 Task: Open Card Livestock Review in Board Customer Feedback Surveys to Workspace Corporate Communications and add a team member Softage.4@softage.net, a label Yellow, a checklist Corporate Finance, an attachment from your onedrive, a color Yellow and finally, add a card description 'Research and develop new pricing strategy for bundled products' and a comment 'We should approach this task with a sense of transparency and open communication, ensuring that all stakeholders are informed and involved.'. Add a start date 'Jan 08, 1900' with a due date 'Jan 15, 1900'
Action: Mouse moved to (74, 263)
Screenshot: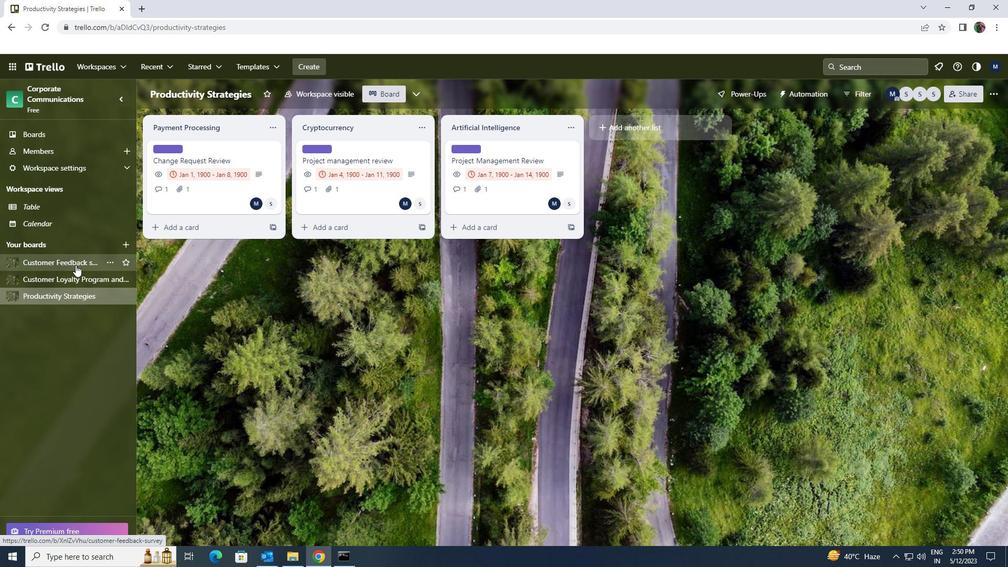 
Action: Mouse pressed left at (74, 263)
Screenshot: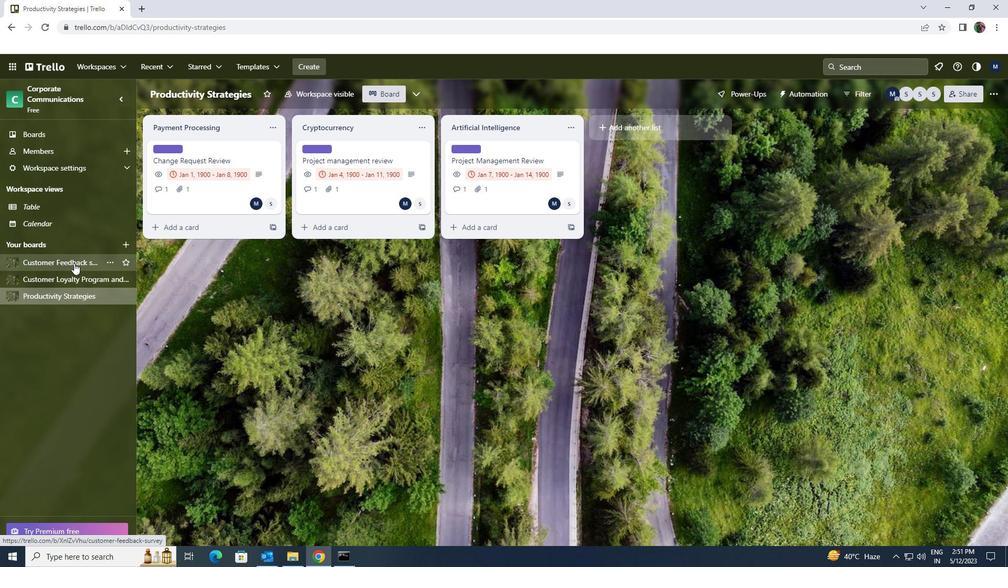 
Action: Mouse moved to (540, 150)
Screenshot: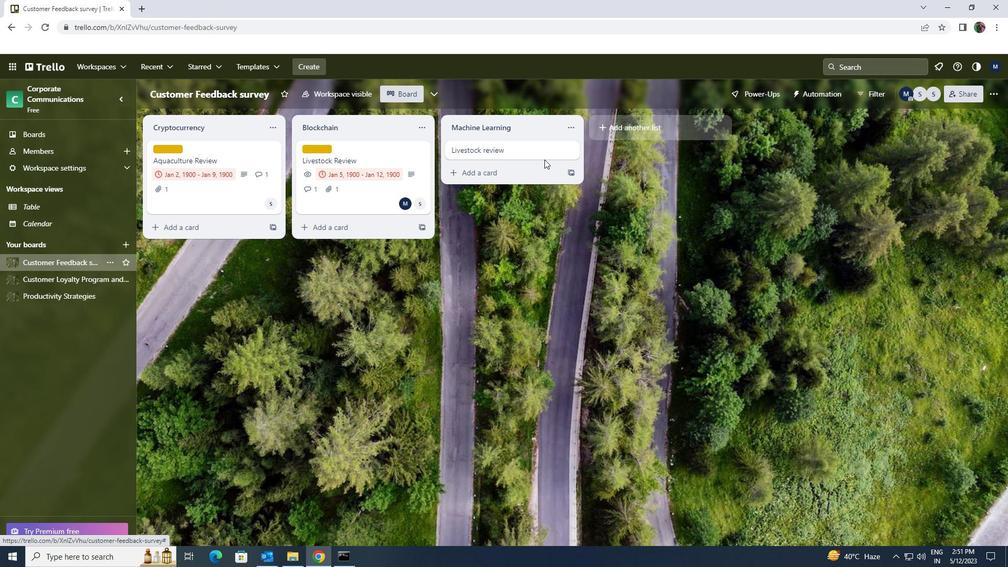 
Action: Mouse pressed left at (540, 150)
Screenshot: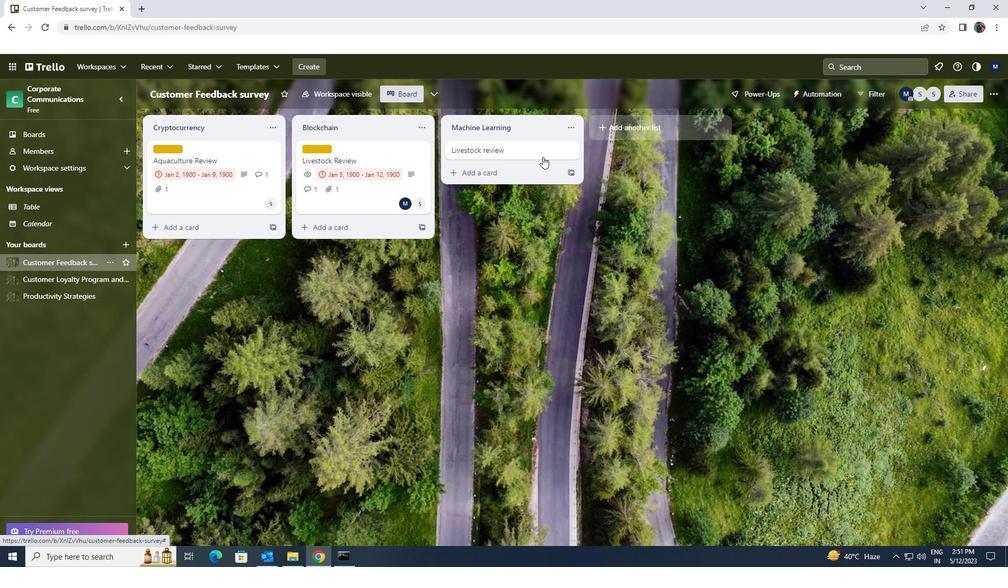 
Action: Mouse moved to (659, 152)
Screenshot: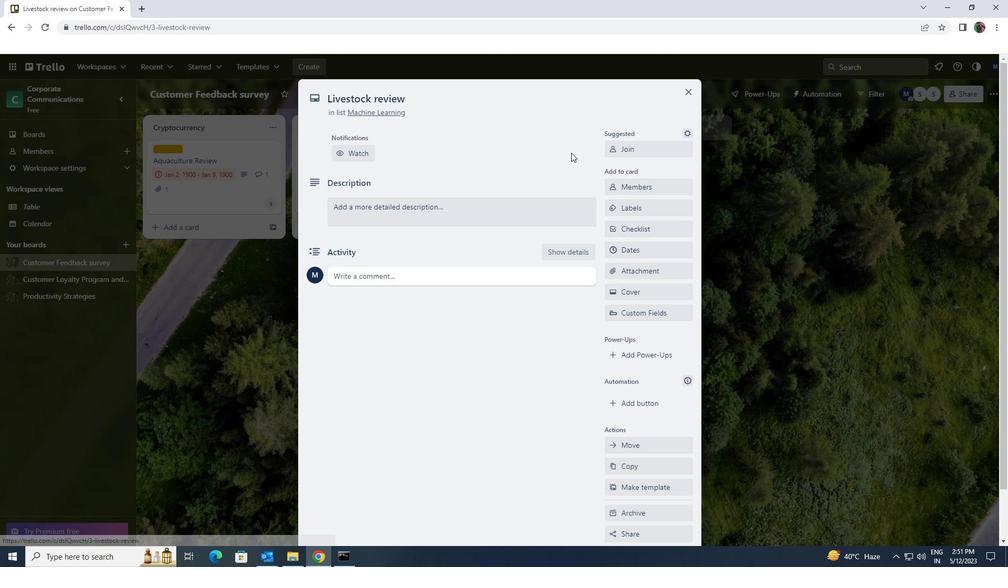 
Action: Mouse pressed left at (659, 152)
Screenshot: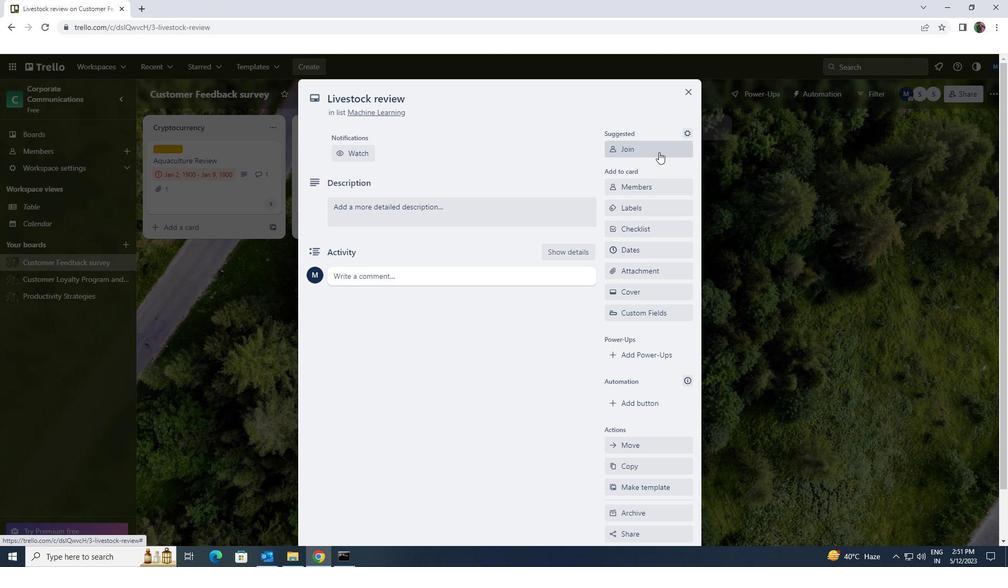 
Action: Mouse pressed left at (659, 152)
Screenshot: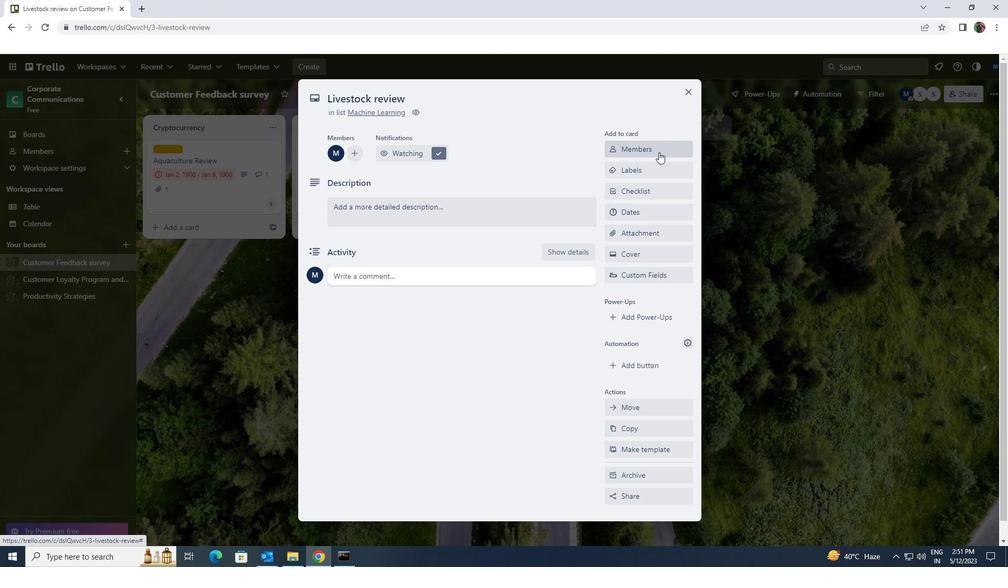 
Action: Key pressed softage.4<Key.shift><Key.shift>@SOFTAGE.NET
Screenshot: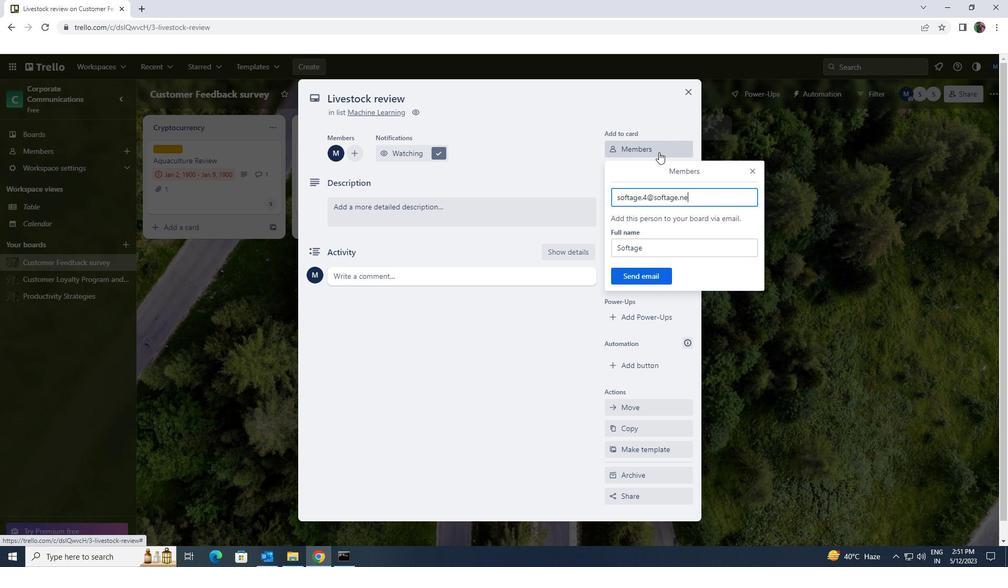 
Action: Mouse moved to (662, 273)
Screenshot: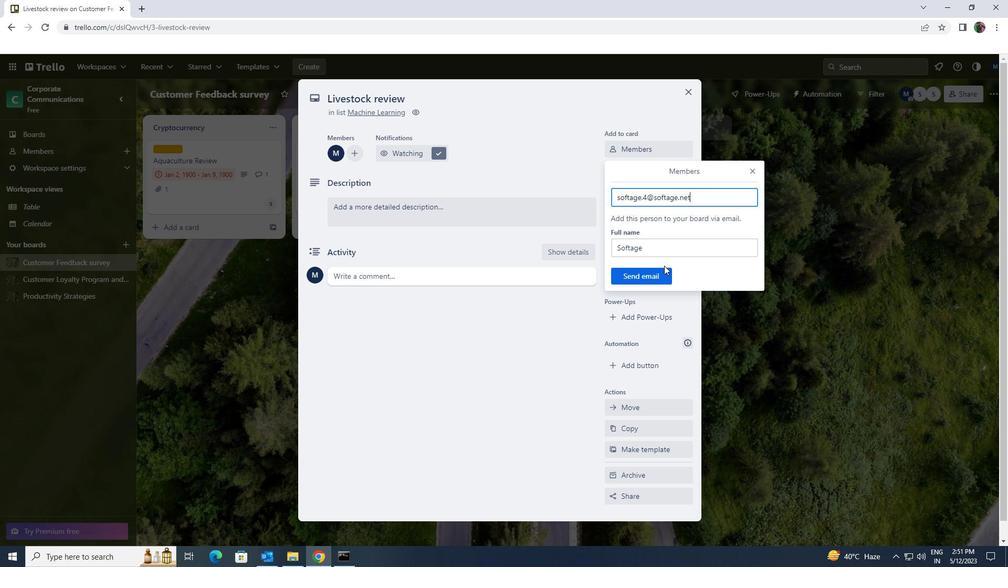 
Action: Mouse pressed left at (662, 273)
Screenshot: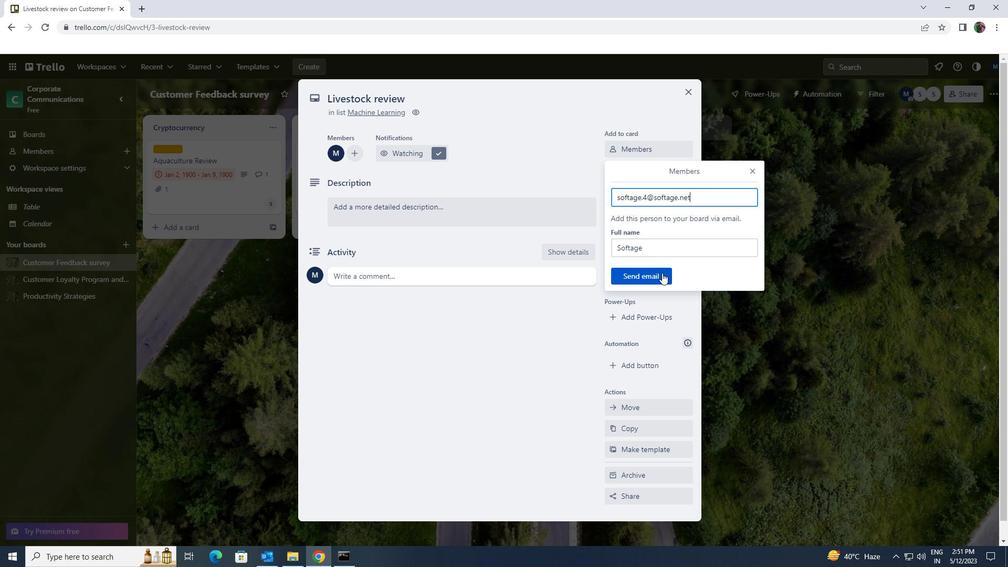 
Action: Mouse moved to (636, 166)
Screenshot: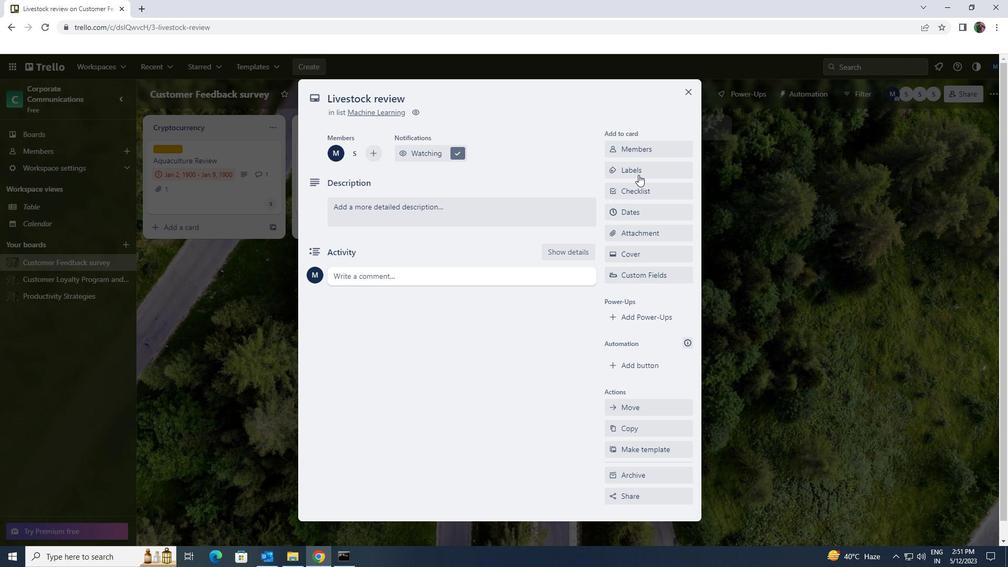 
Action: Mouse pressed left at (636, 166)
Screenshot: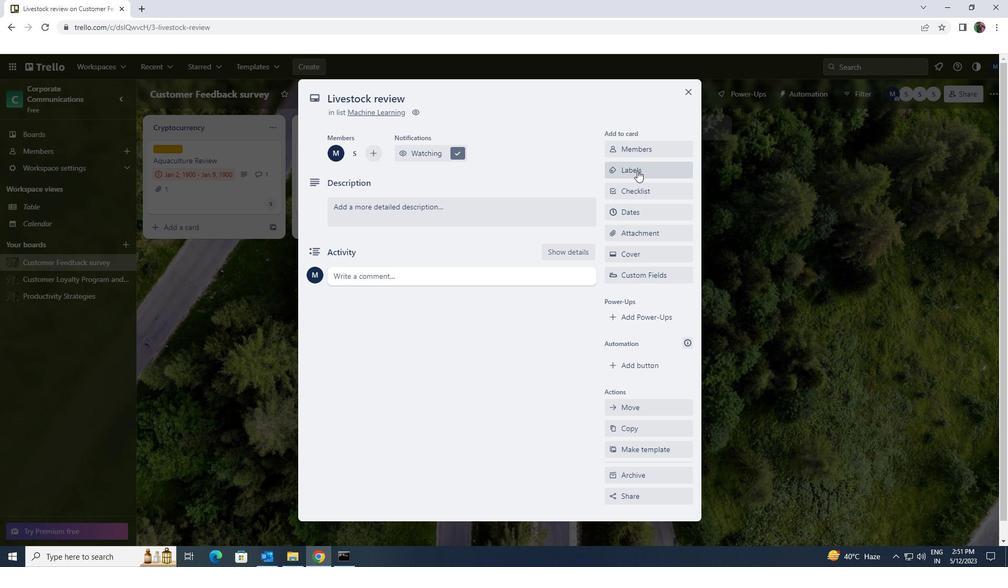 
Action: Mouse moved to (690, 376)
Screenshot: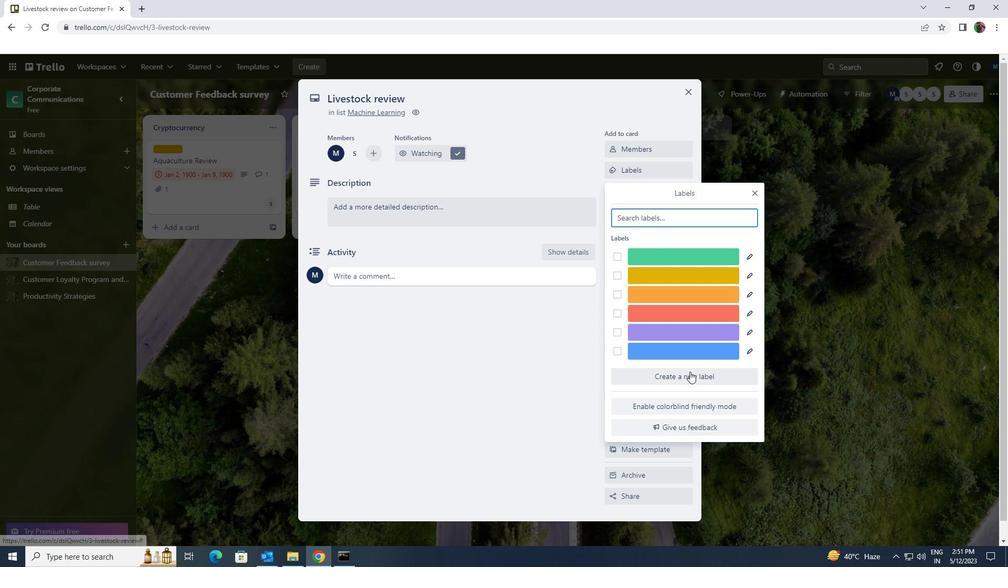 
Action: Mouse pressed left at (690, 376)
Screenshot: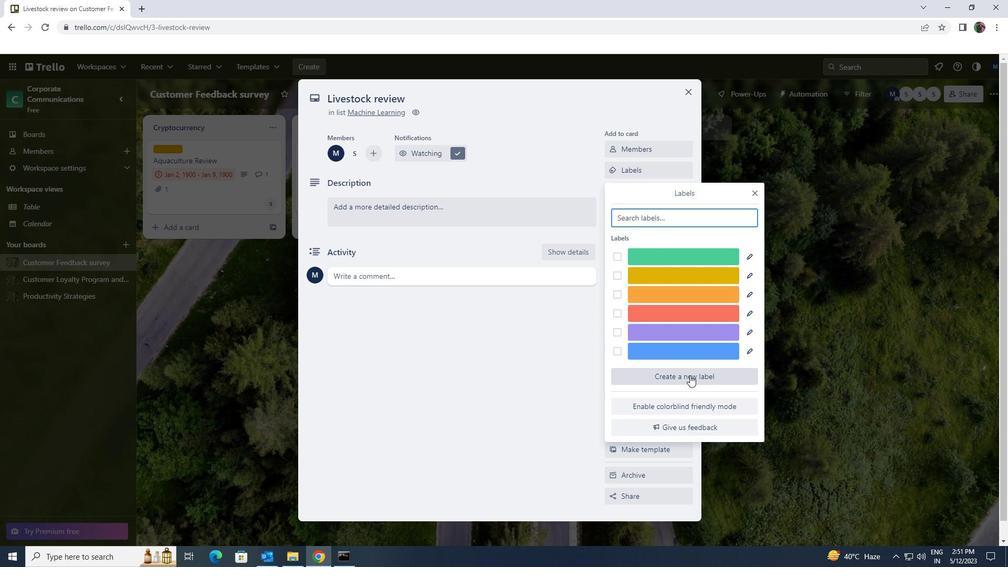 
Action: Mouse moved to (656, 344)
Screenshot: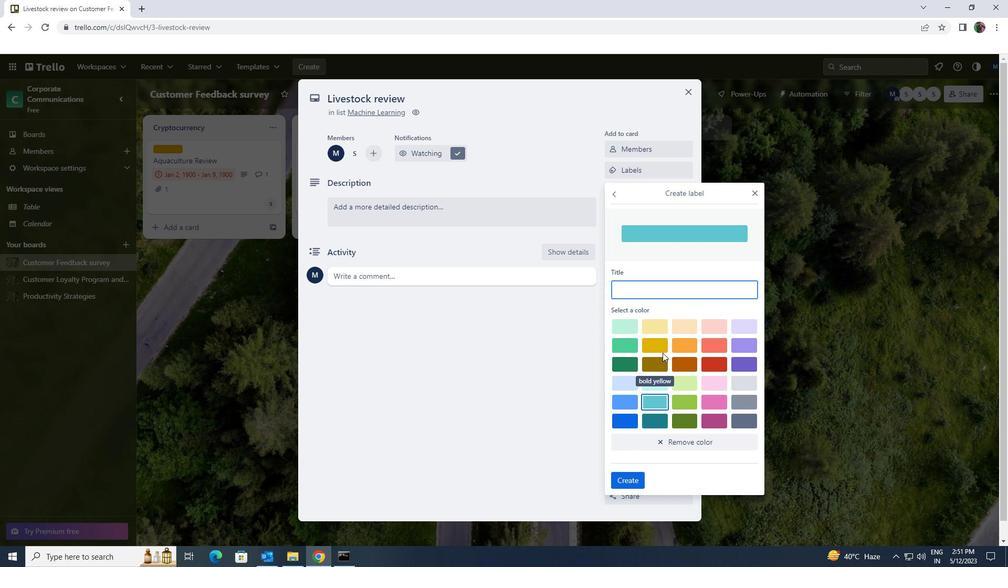 
Action: Mouse pressed left at (656, 344)
Screenshot: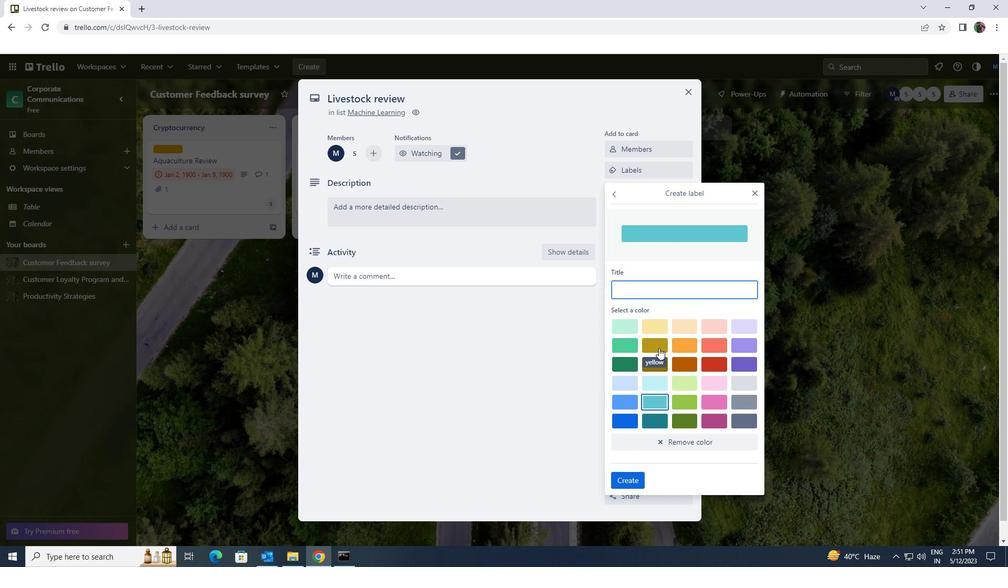 
Action: Mouse moved to (638, 478)
Screenshot: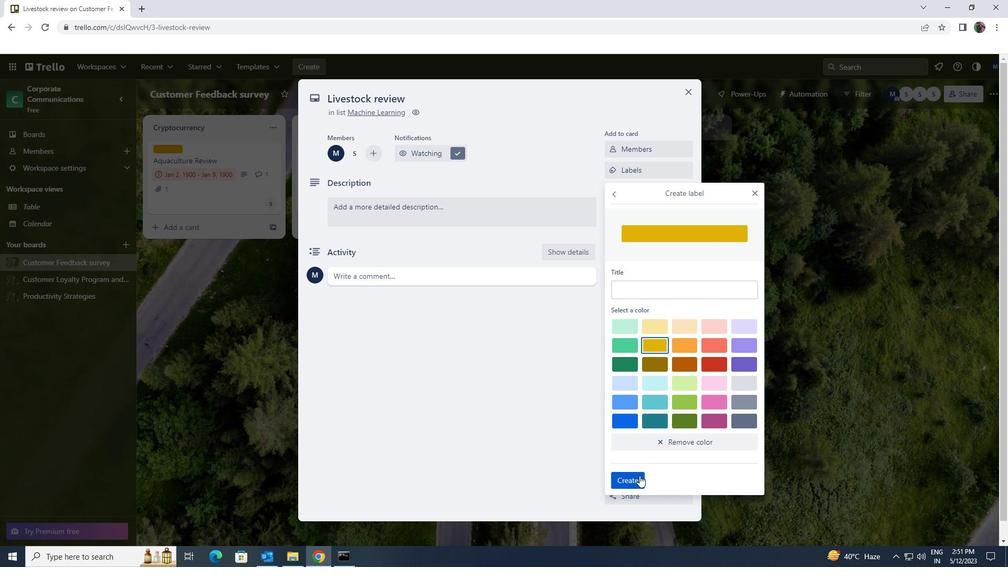 
Action: Mouse pressed left at (638, 478)
Screenshot: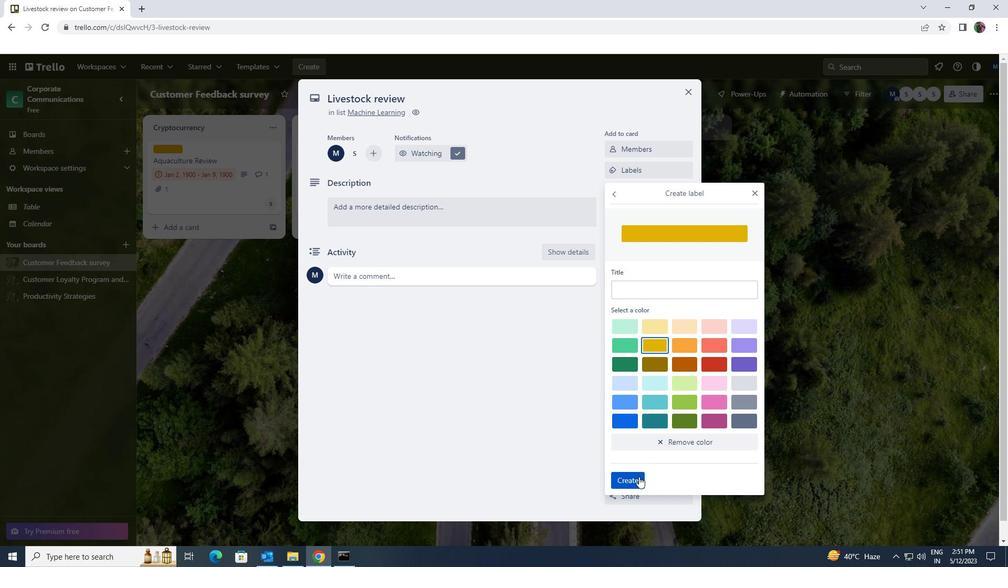 
Action: Mouse moved to (752, 193)
Screenshot: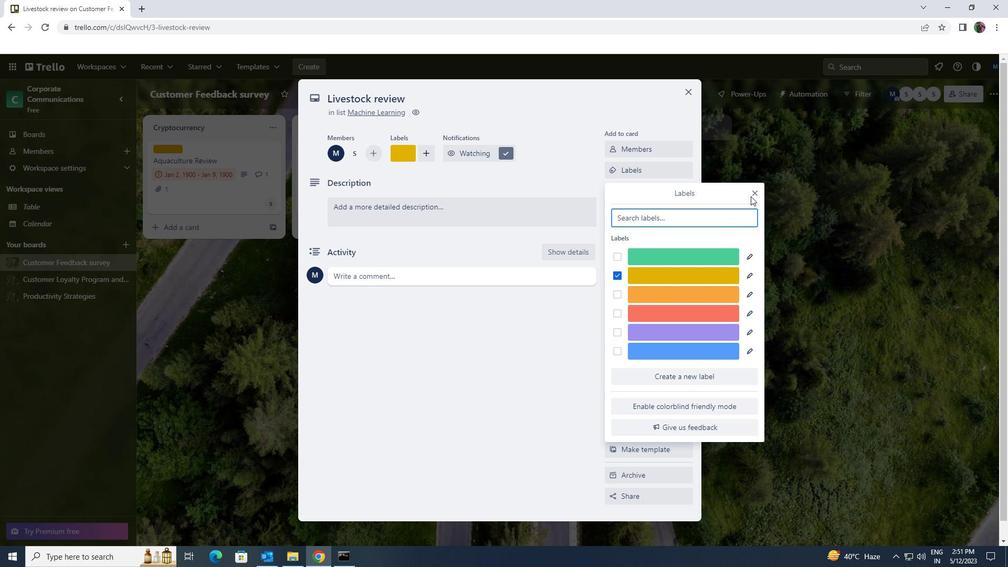 
Action: Mouse pressed left at (752, 193)
Screenshot: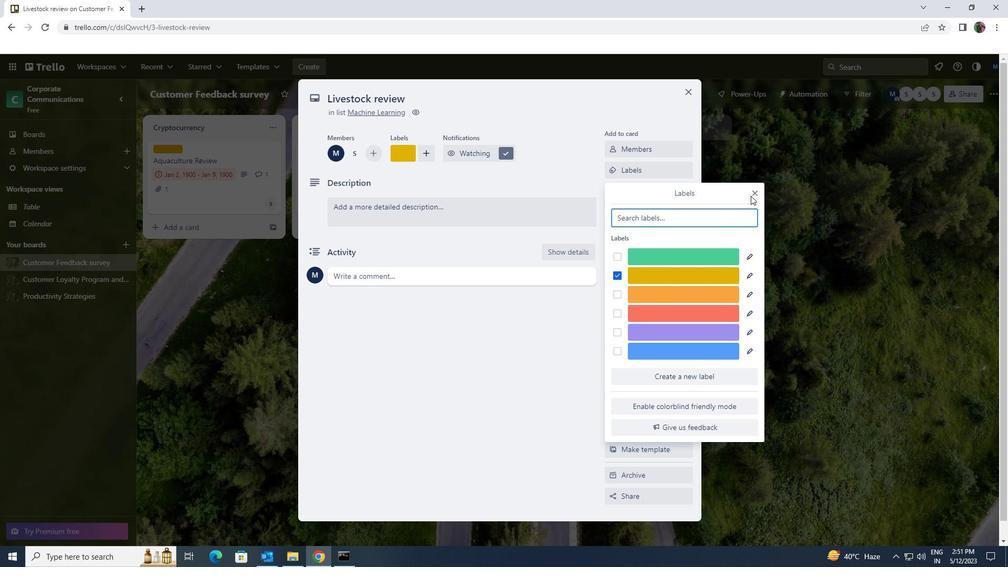 
Action: Mouse moved to (669, 193)
Screenshot: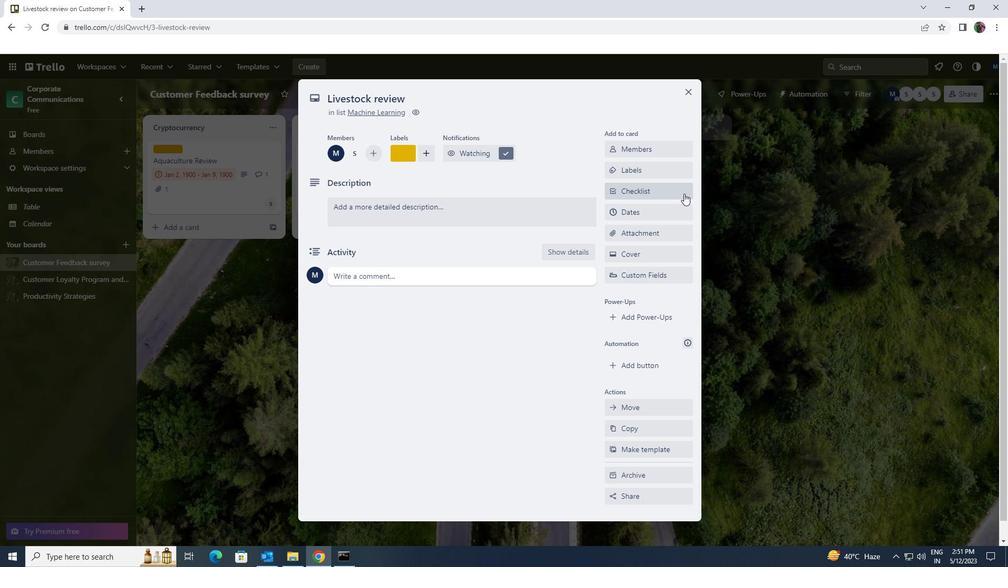 
Action: Mouse pressed left at (669, 193)
Screenshot: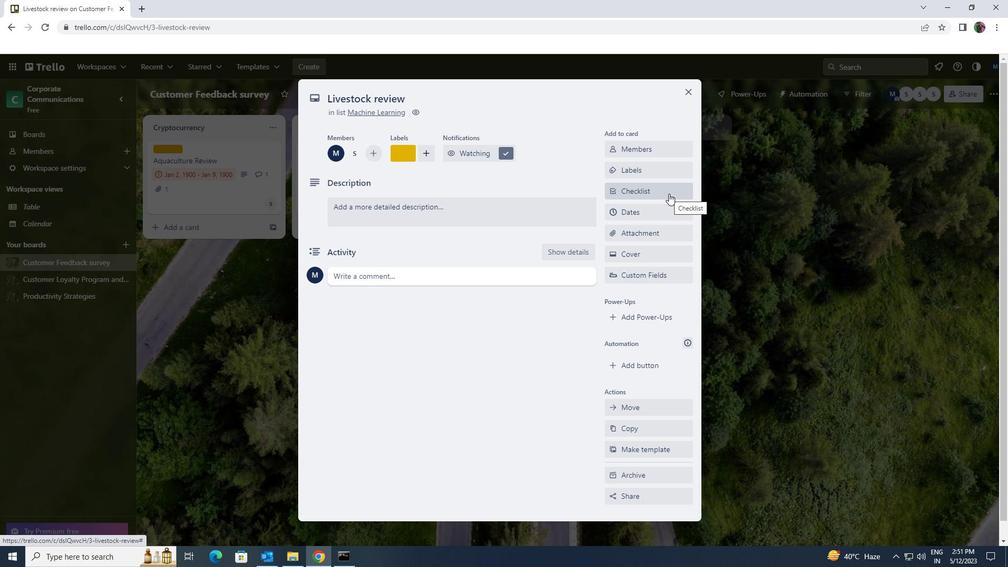 
Action: Key pressed <Key.shift>CORPORATE<Key.space><Key.shift>FINANCE
Screenshot: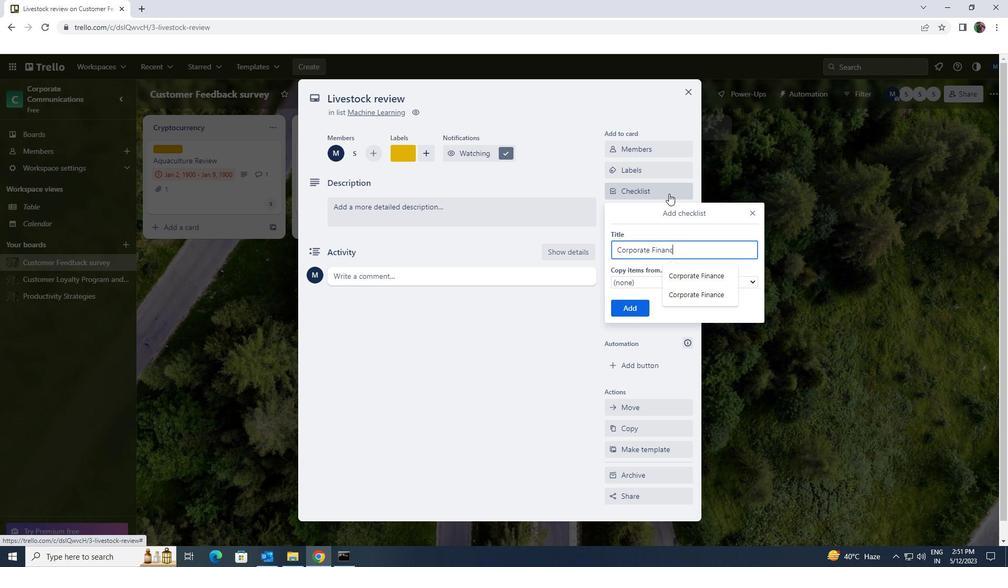 
Action: Mouse moved to (643, 312)
Screenshot: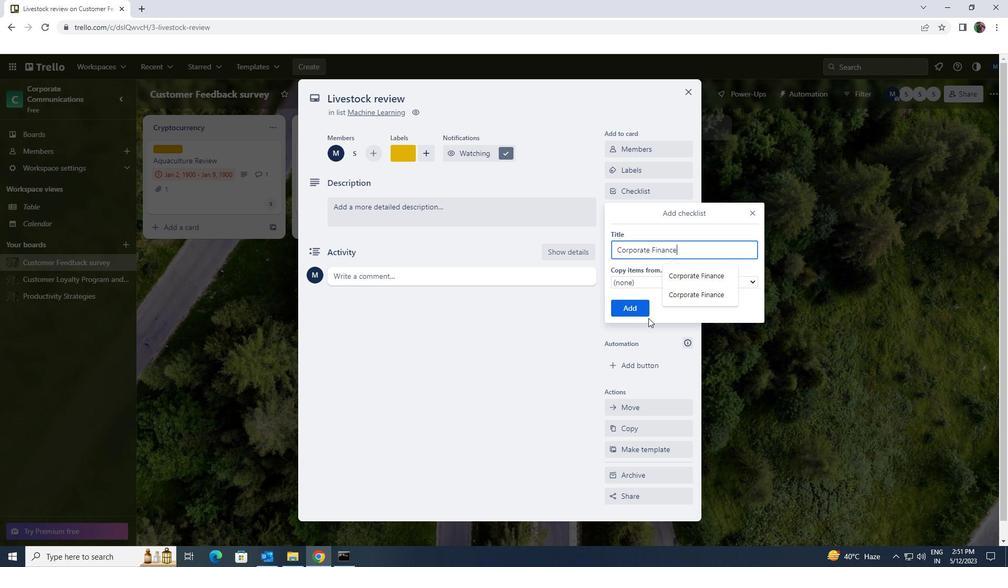 
Action: Mouse pressed left at (643, 312)
Screenshot: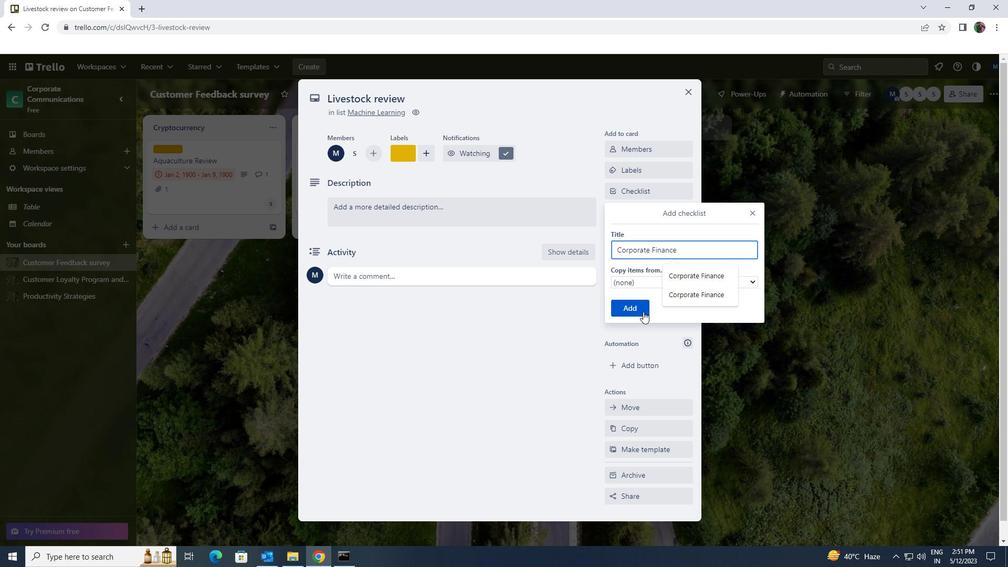 
Action: Mouse moved to (643, 227)
Screenshot: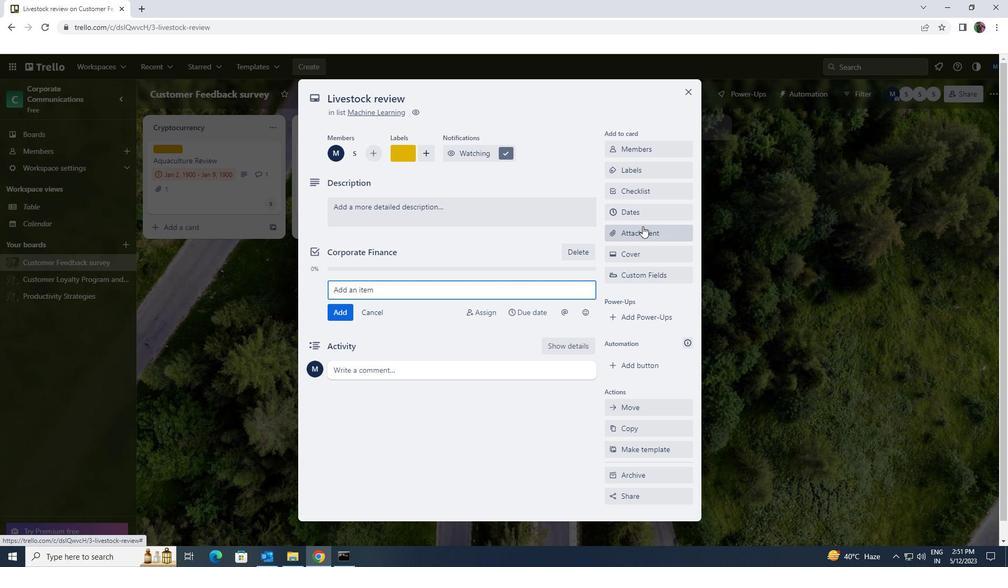 
Action: Mouse pressed left at (643, 227)
Screenshot: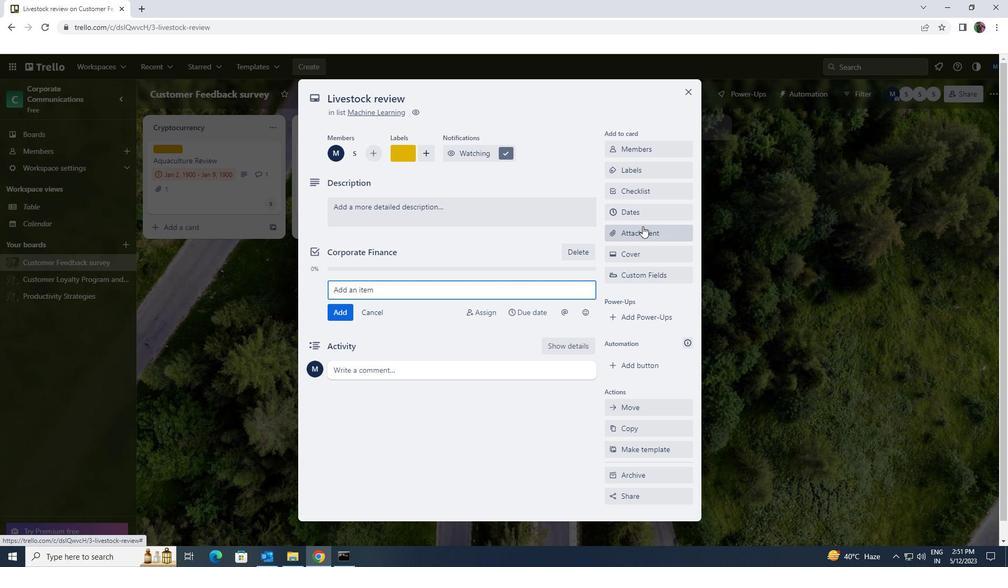 
Action: Mouse moved to (638, 311)
Screenshot: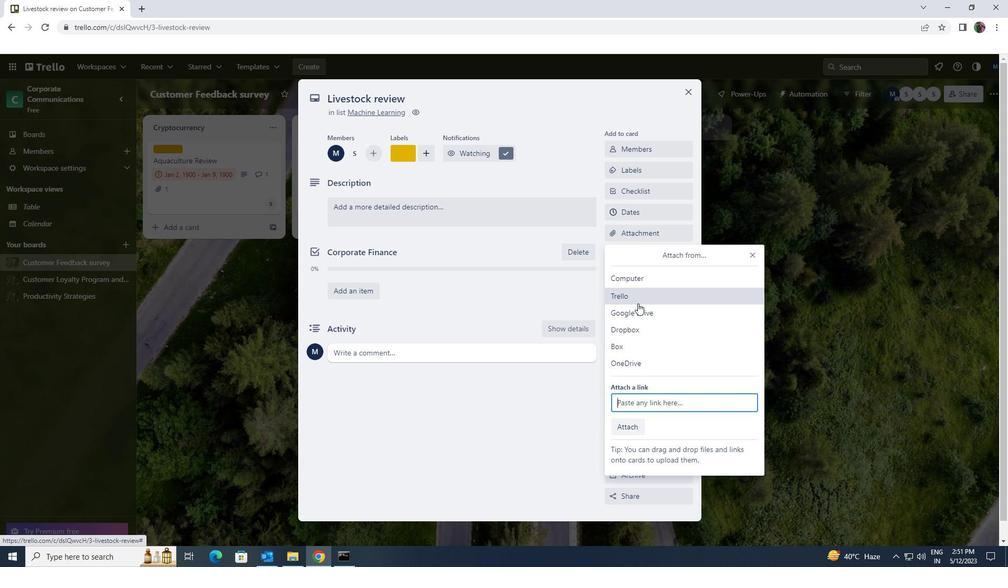 
Action: Mouse pressed left at (638, 311)
Screenshot: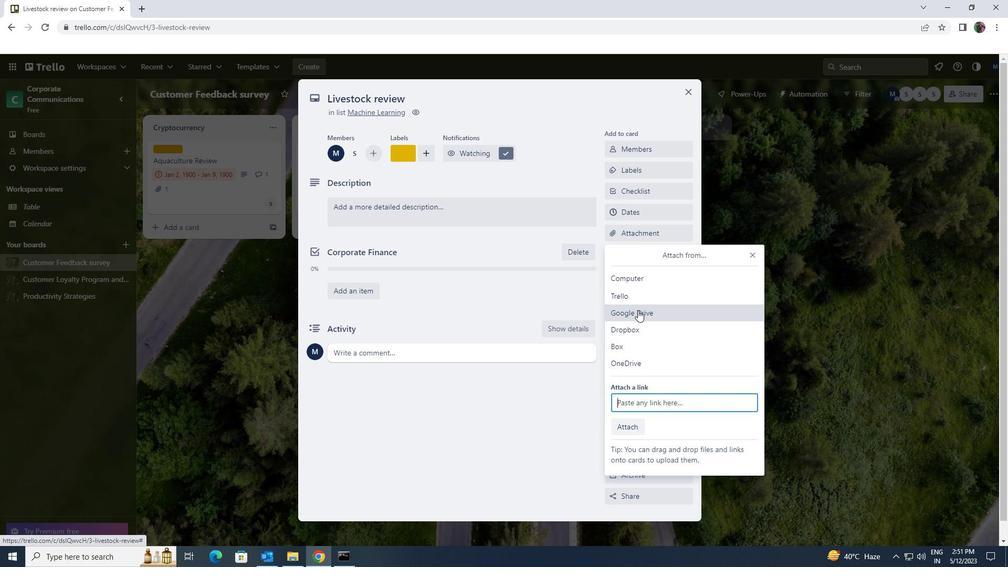 
Action: Mouse moved to (533, 283)
Screenshot: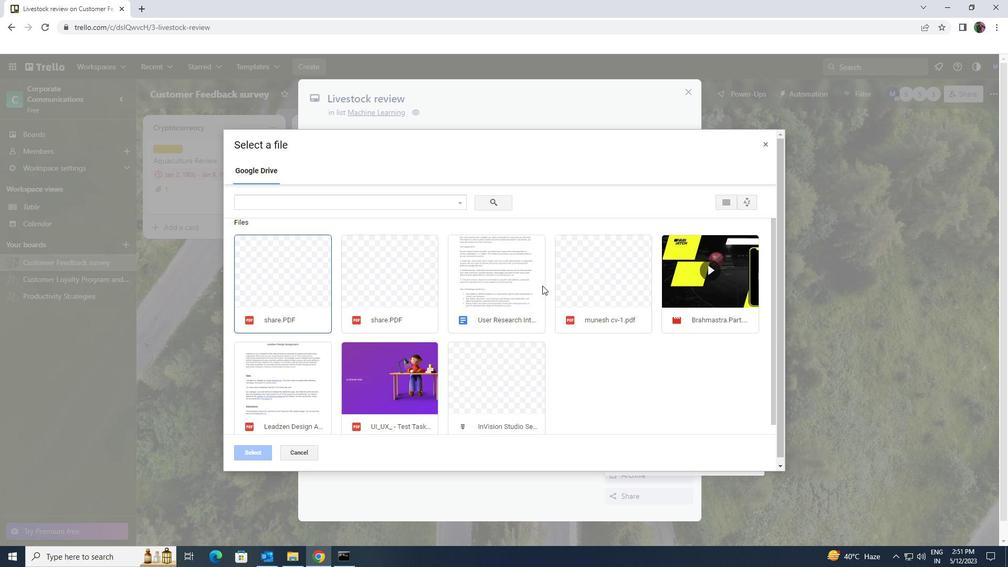 
Action: Mouse pressed left at (533, 283)
Screenshot: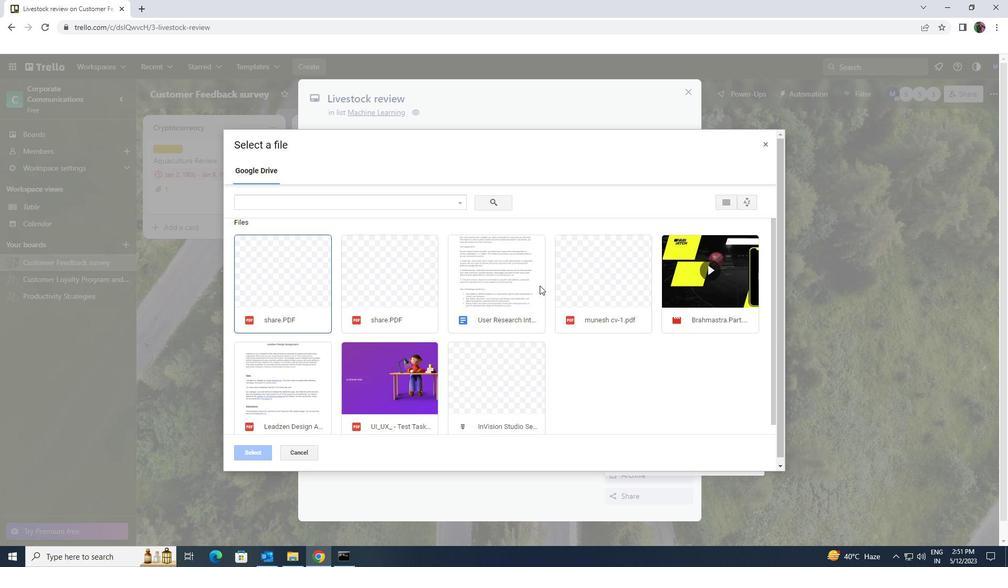 
Action: Mouse moved to (243, 452)
Screenshot: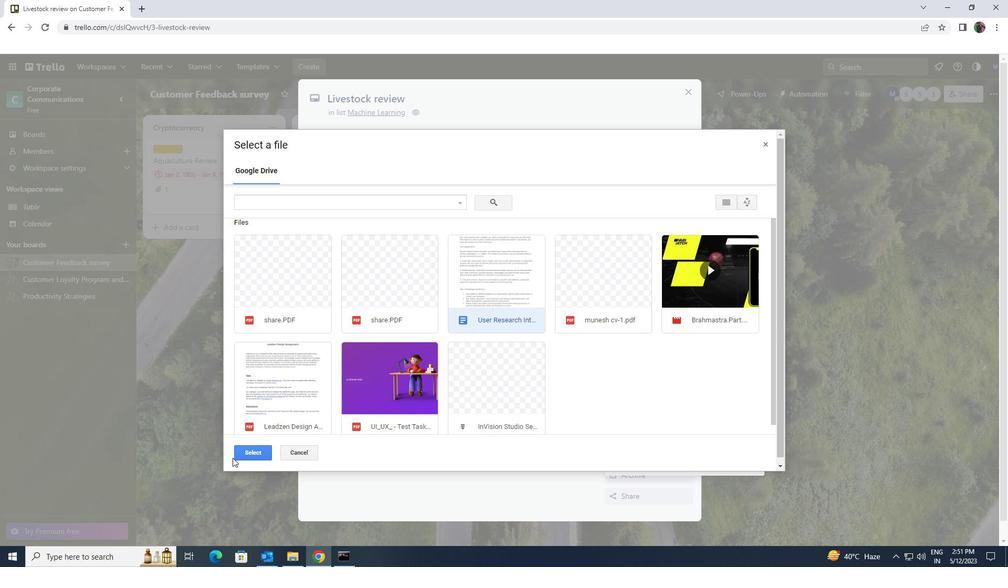 
Action: Mouse pressed left at (243, 452)
Screenshot: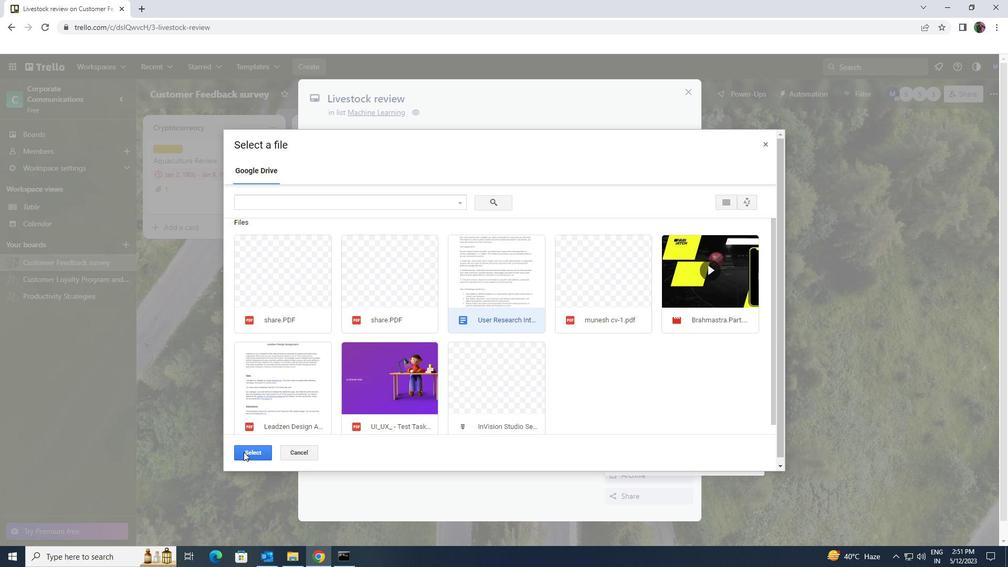 
Action: Mouse moved to (403, 216)
Screenshot: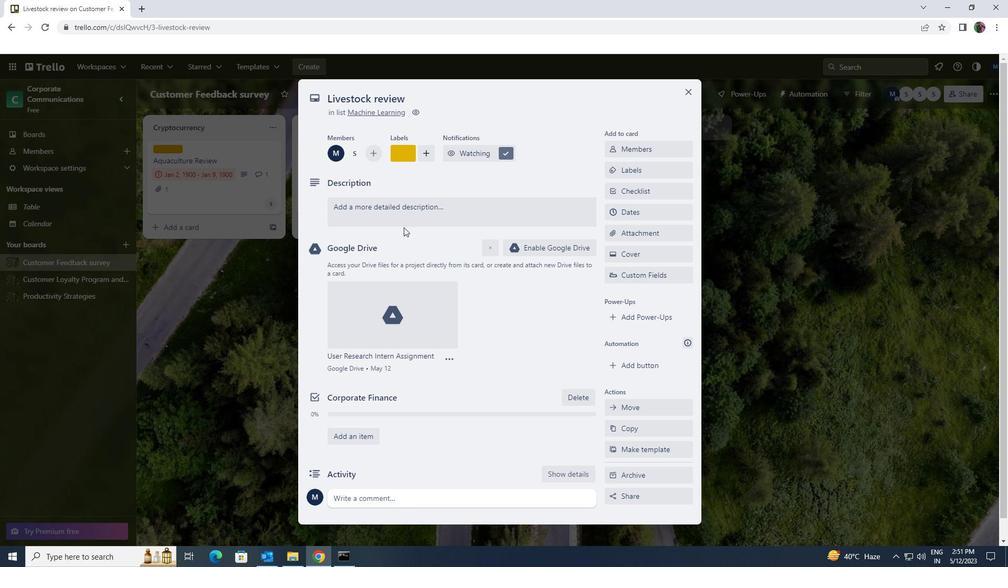 
Action: Mouse pressed left at (403, 216)
Screenshot: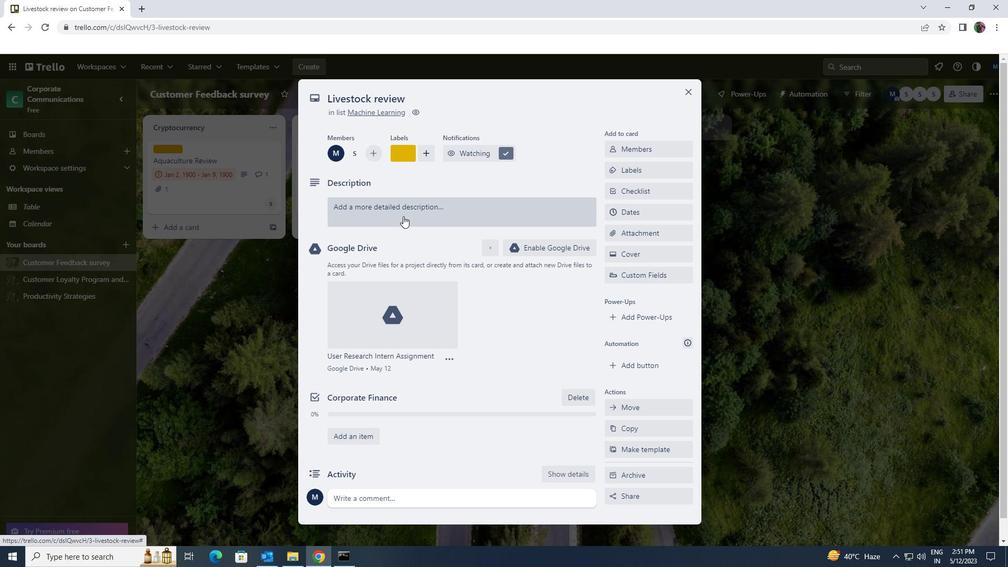 
Action: Key pressed <Key.shift><Key.shift><Key.shift><Key.shift><Key.shift><Key.shift>RESEARCH<Key.space>AND<Key.space>DEVELOP<Key.space>NEW<Key.space>PRICING<Key.space>STRATEGY<Key.space>FOR<Key.space>BUNDLED<Key.space>PRODUCTS
Screenshot: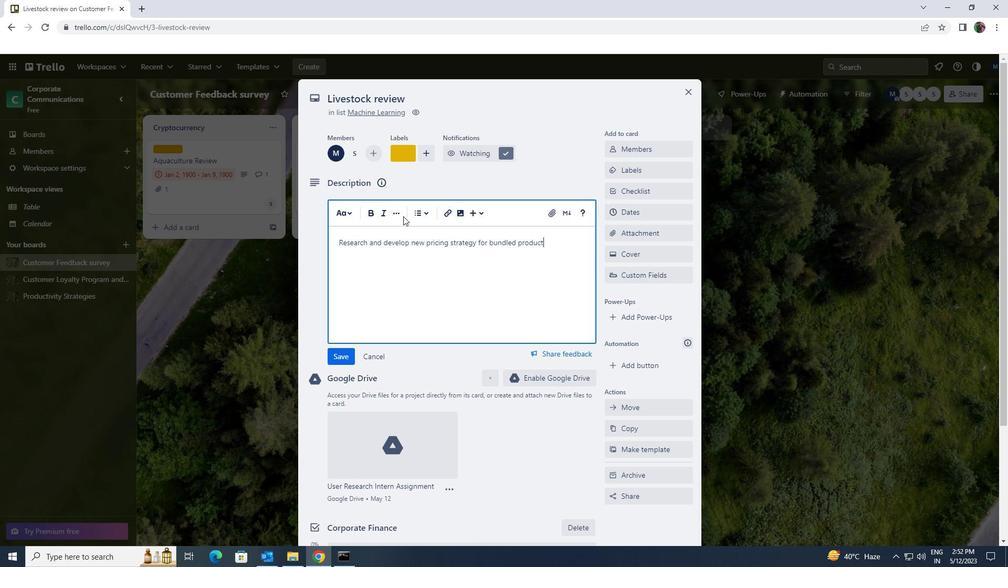 
Action: Mouse moved to (346, 359)
Screenshot: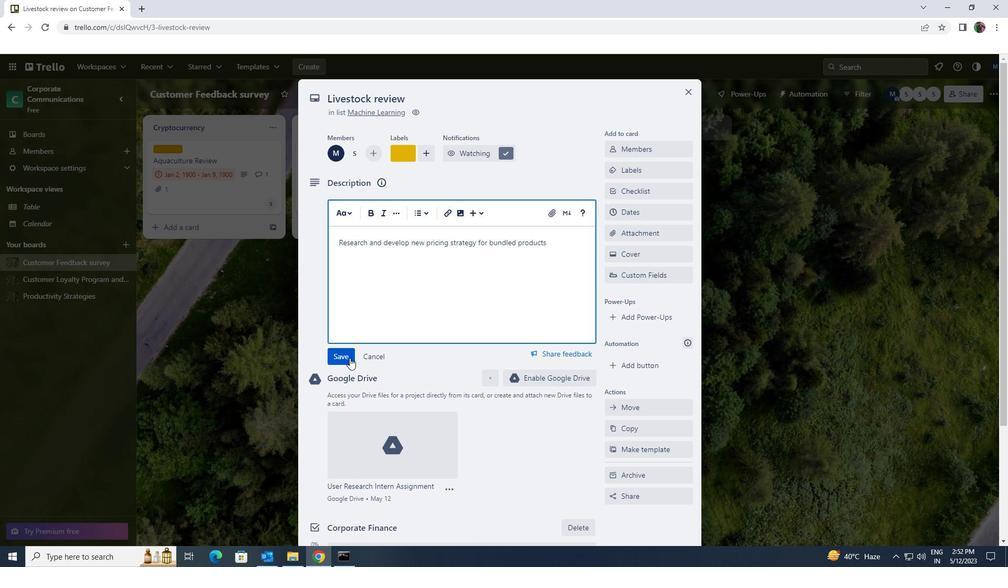 
Action: Mouse pressed left at (346, 359)
Screenshot: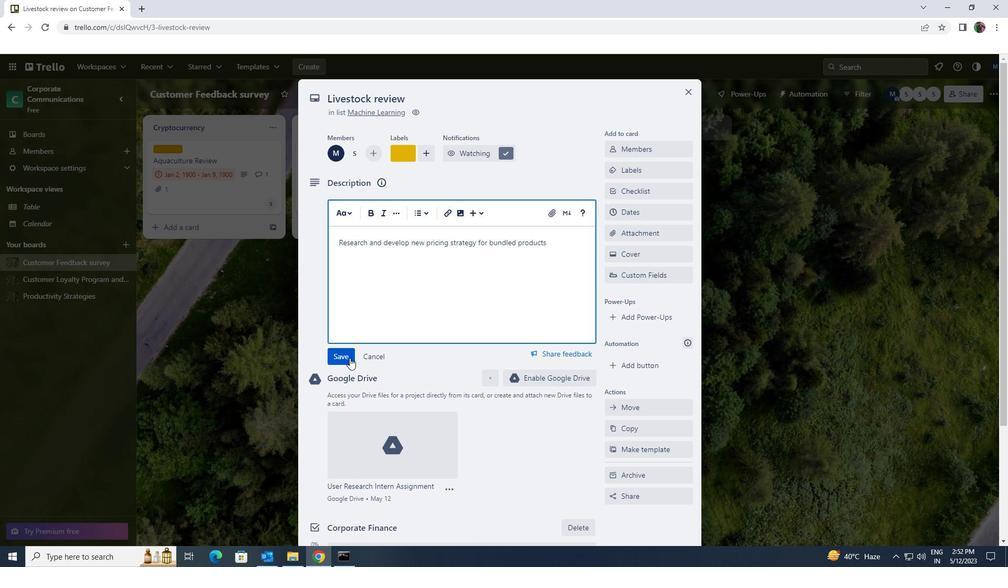 
Action: Mouse scrolled (346, 358) with delta (0, 0)
Screenshot: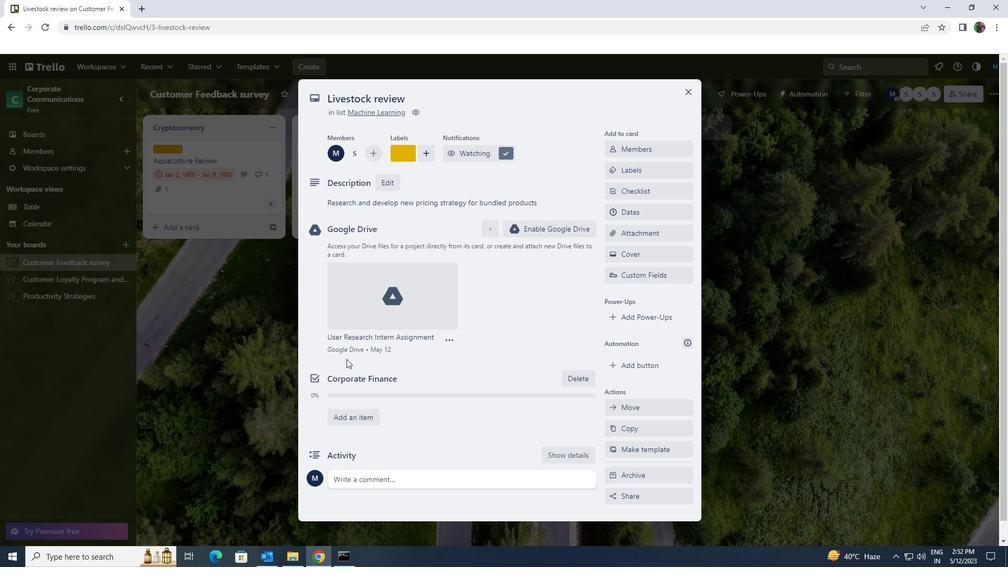 
Action: Mouse scrolled (346, 358) with delta (0, 0)
Screenshot: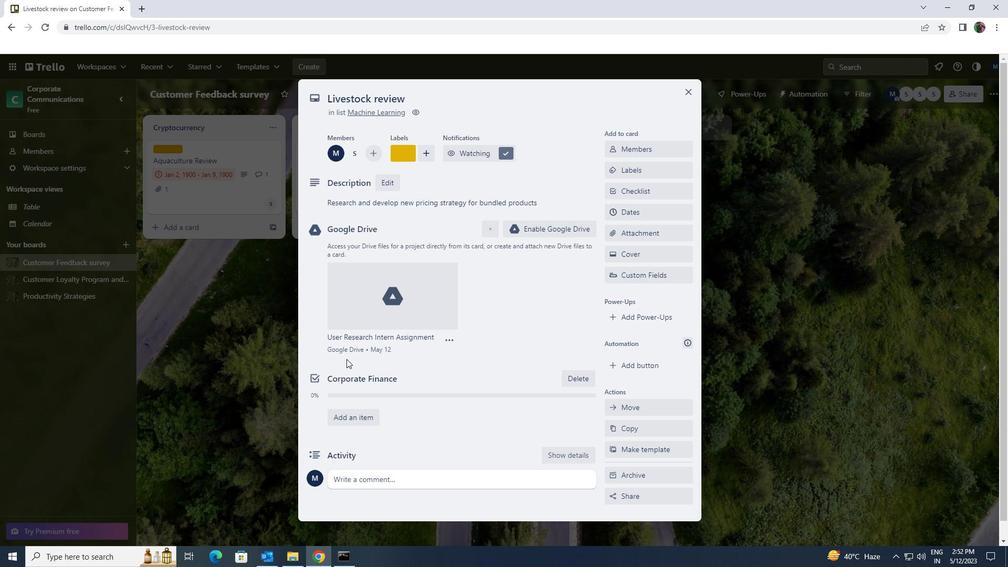 
Action: Mouse scrolled (346, 358) with delta (0, 0)
Screenshot: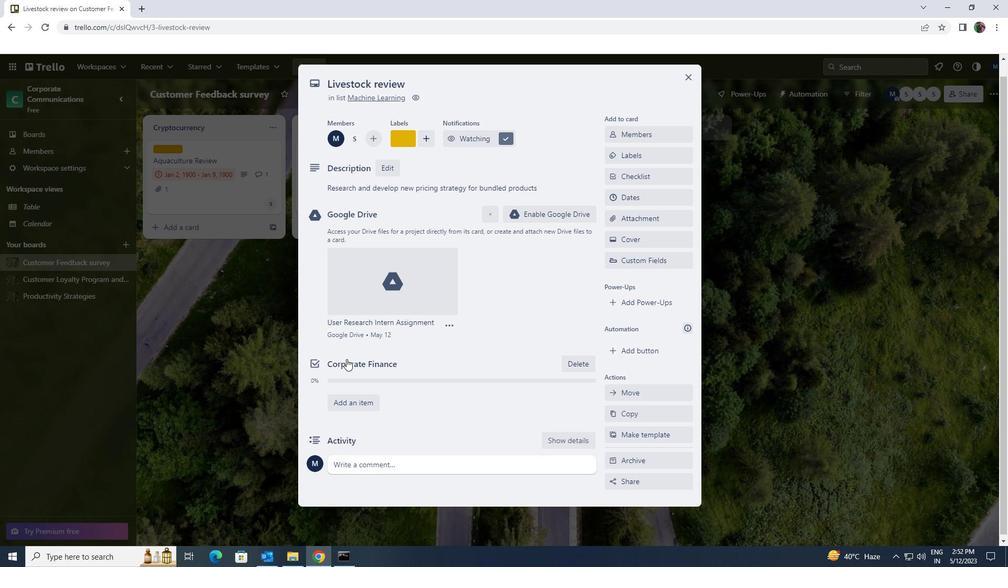 
Action: Mouse scrolled (346, 358) with delta (0, 0)
Screenshot: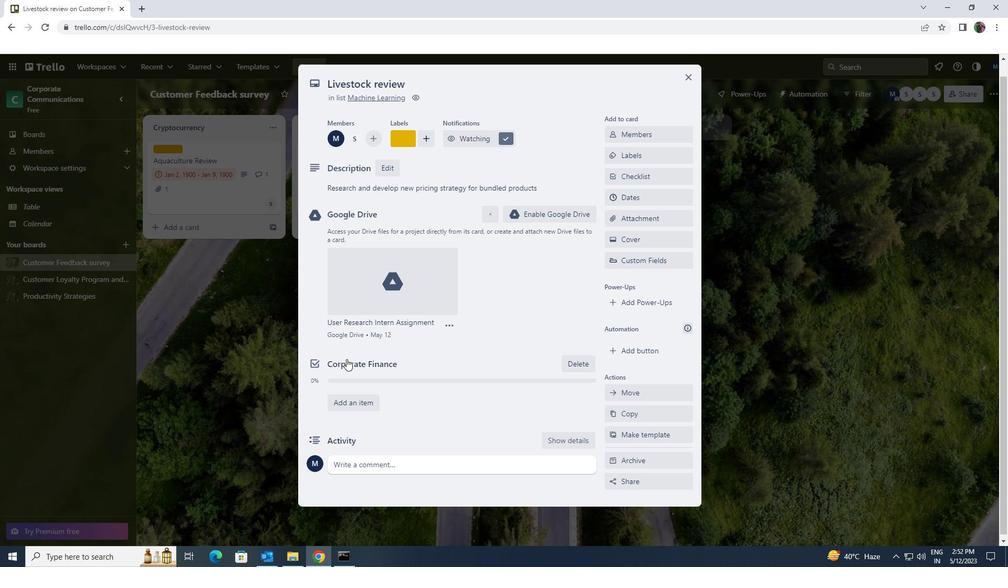 
Action: Mouse moved to (368, 455)
Screenshot: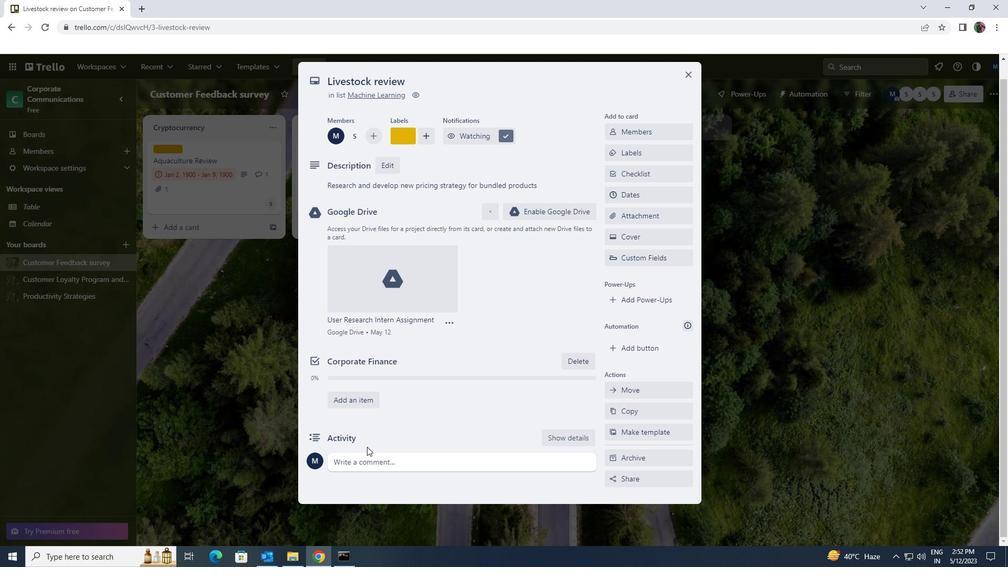 
Action: Mouse pressed left at (368, 455)
Screenshot: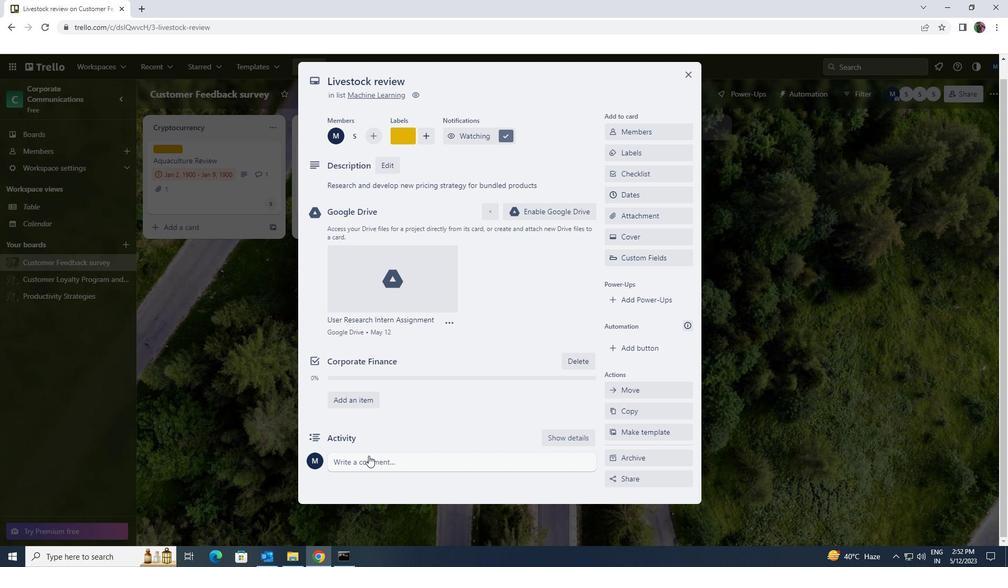 
Action: Key pressed <Key.shift>WE<Key.space>HAVE<Key.space>APPROACH<Key.space>THIS<Key.space>TASK<Key.space>WITH<Key.space>SENSE<Key.space>OF<Key.space>TRANSPARENCY<Key.space>AND<Key.space>OPEN<Key.space>COMMUNICTIO<Key.backspace><Key.backspace><Key.backspace>ATION<Key.space>ENSURING<Key.space>THAT<Key.space>ALL<Key.space>STAJ<Key.backspace>KEHOLDERS<Key.space>ARE<Key.space>INFORMED<Key.space>AND<Key.space>INVOLVED<Key.space>.
Screenshot: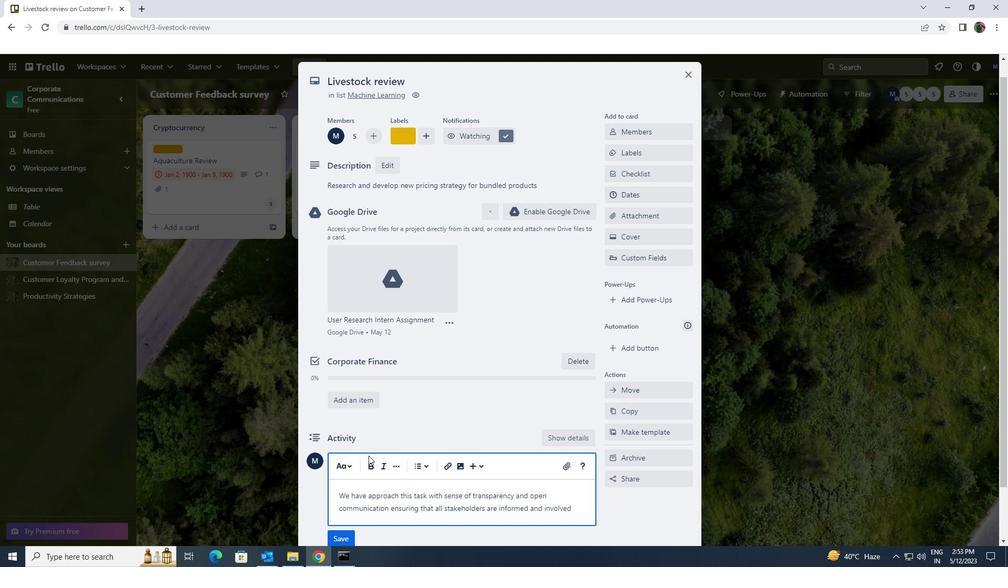 
Action: Mouse moved to (352, 533)
Screenshot: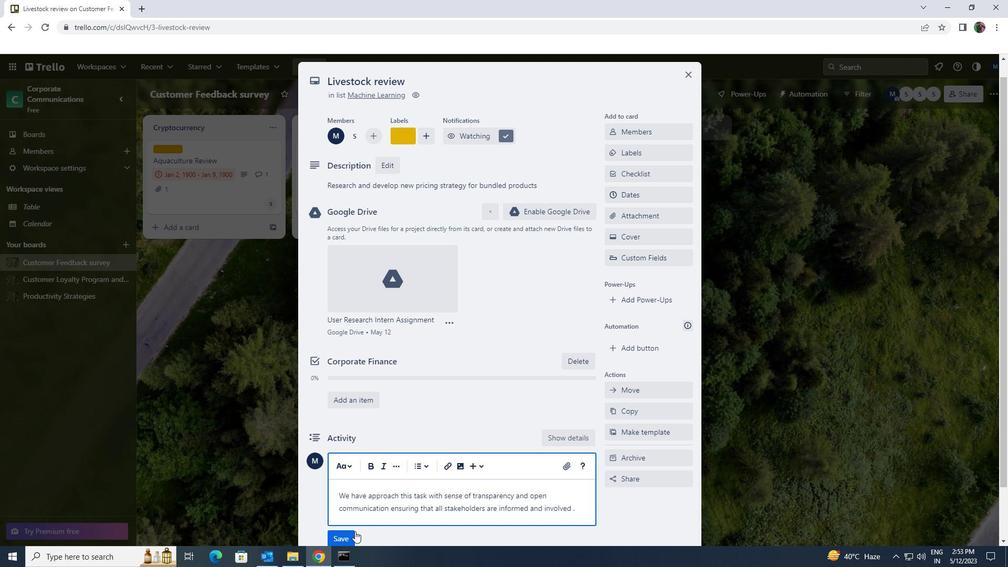 
Action: Mouse pressed left at (352, 533)
Screenshot: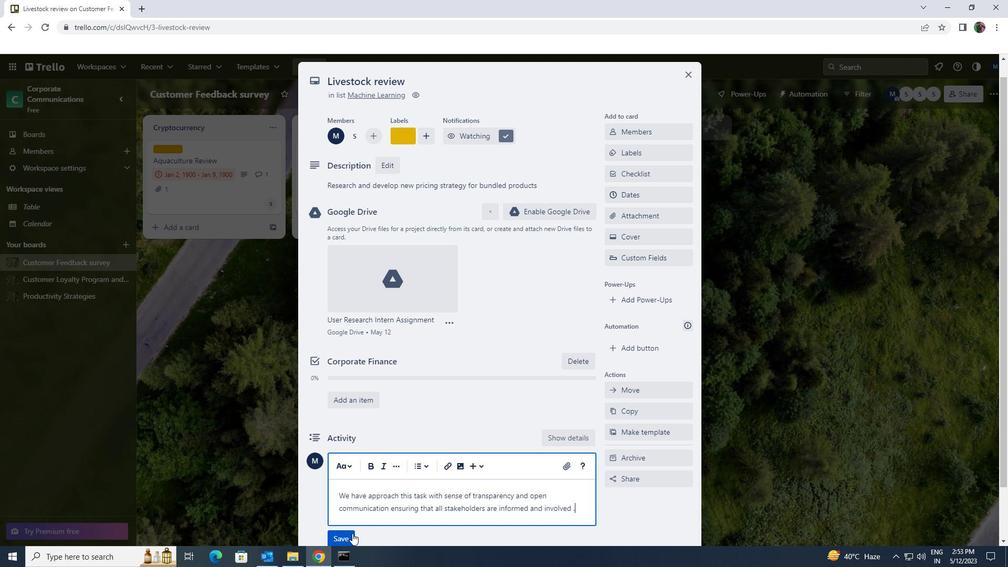 
Action: Mouse moved to (465, 435)
Screenshot: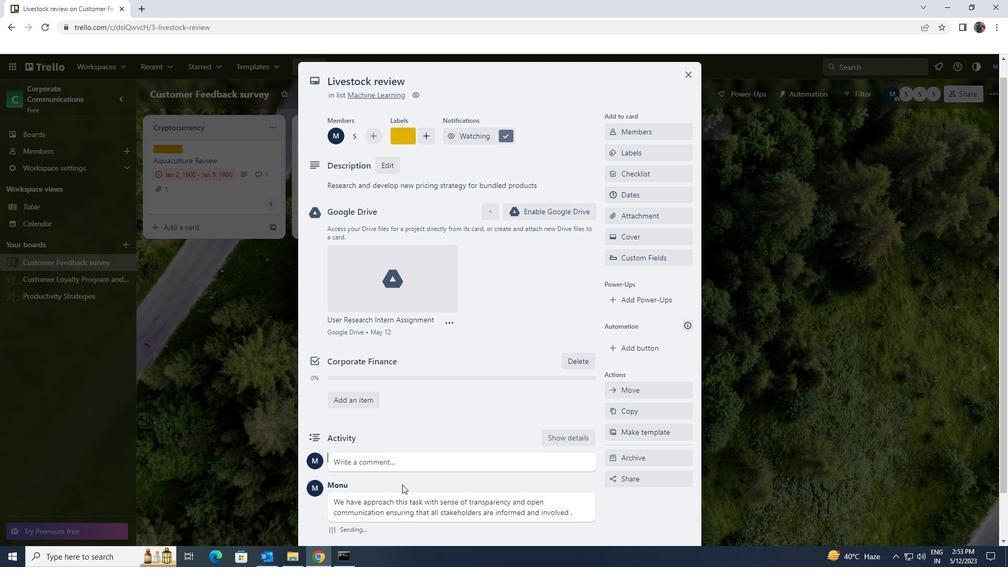 
Action: Mouse scrolled (465, 436) with delta (0, 0)
Screenshot: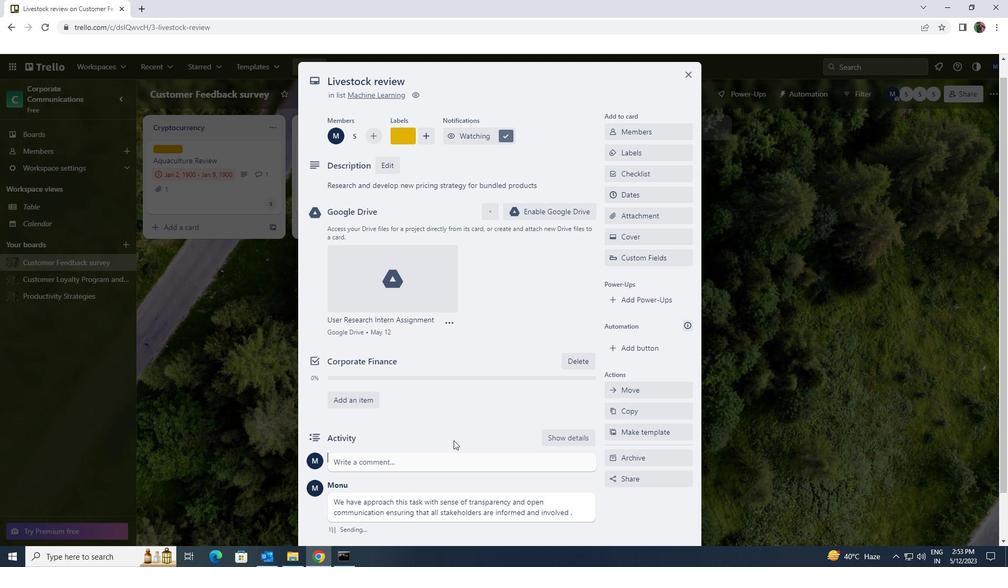 
Action: Mouse scrolled (465, 436) with delta (0, 0)
Screenshot: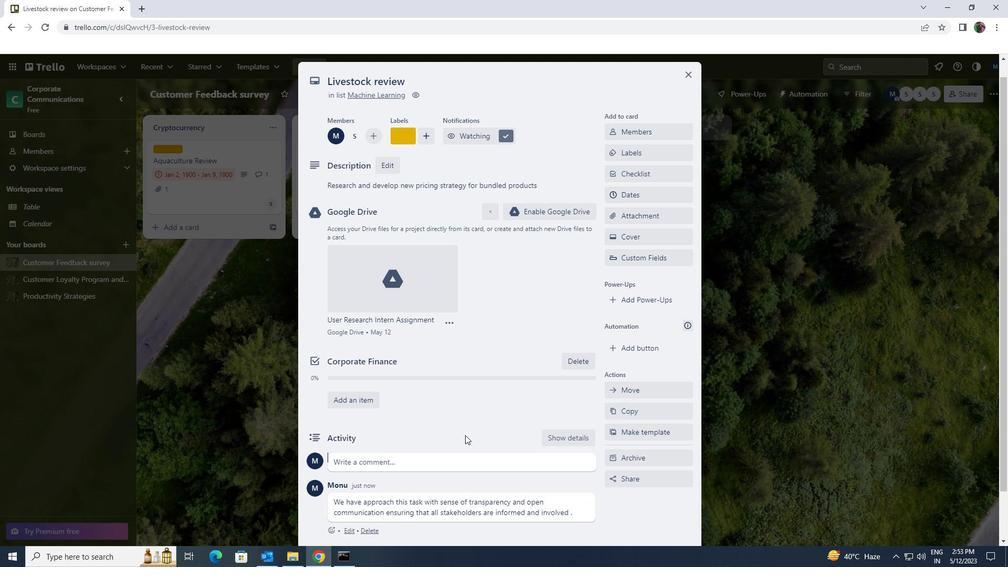 
Action: Mouse moved to (465, 435)
Screenshot: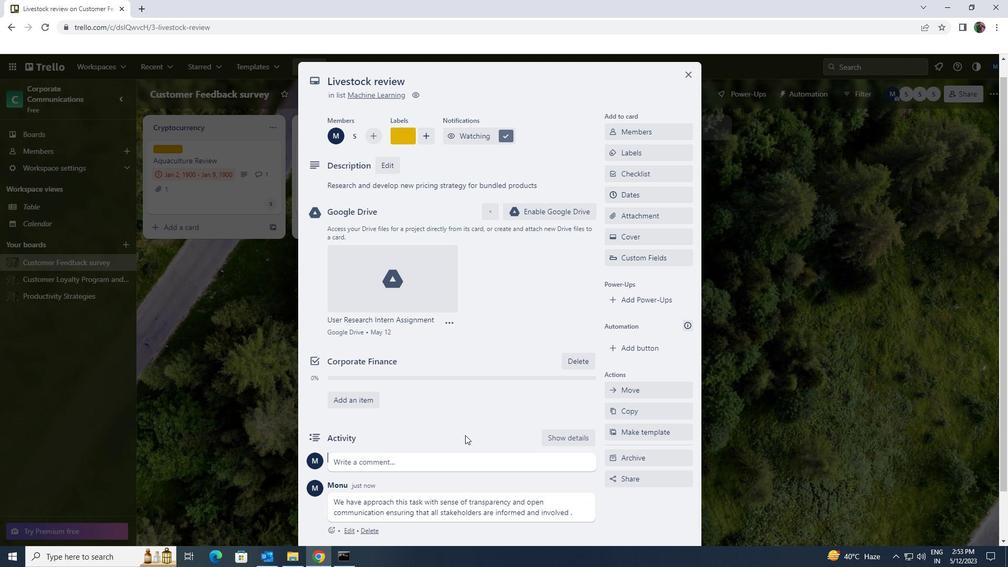 
Action: Mouse scrolled (465, 436) with delta (0, 0)
Screenshot: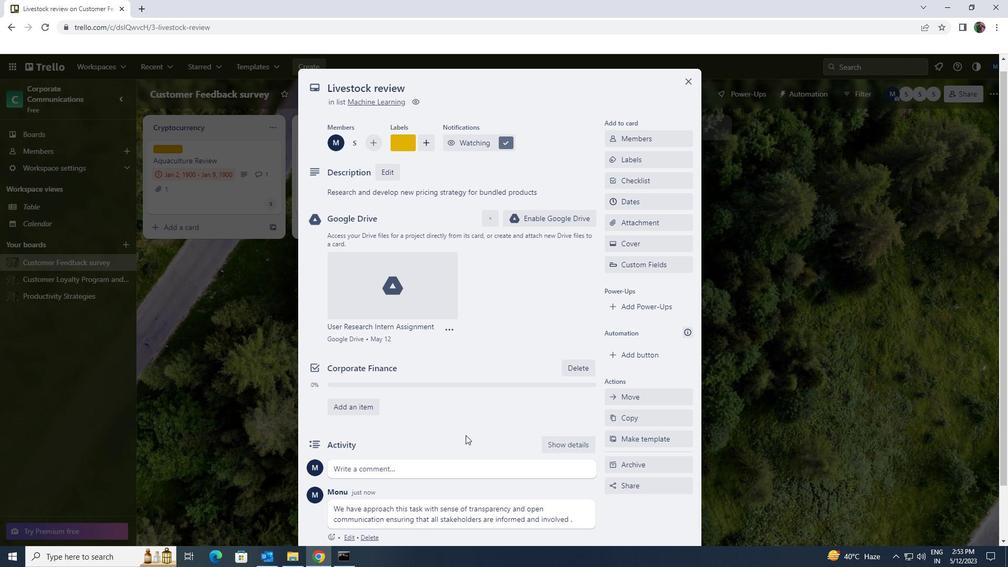 
Action: Mouse moved to (616, 218)
Screenshot: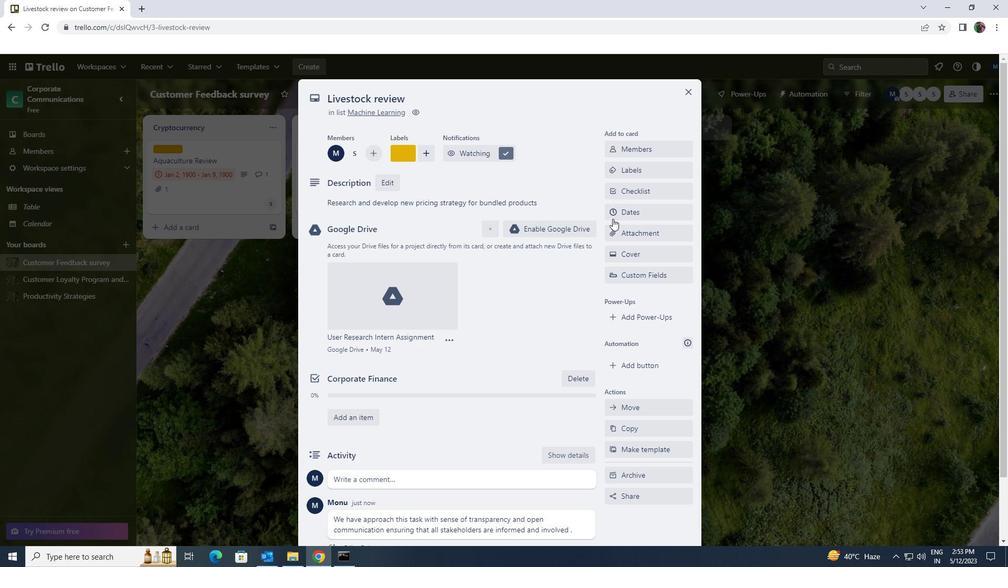 
Action: Mouse pressed left at (616, 218)
Screenshot: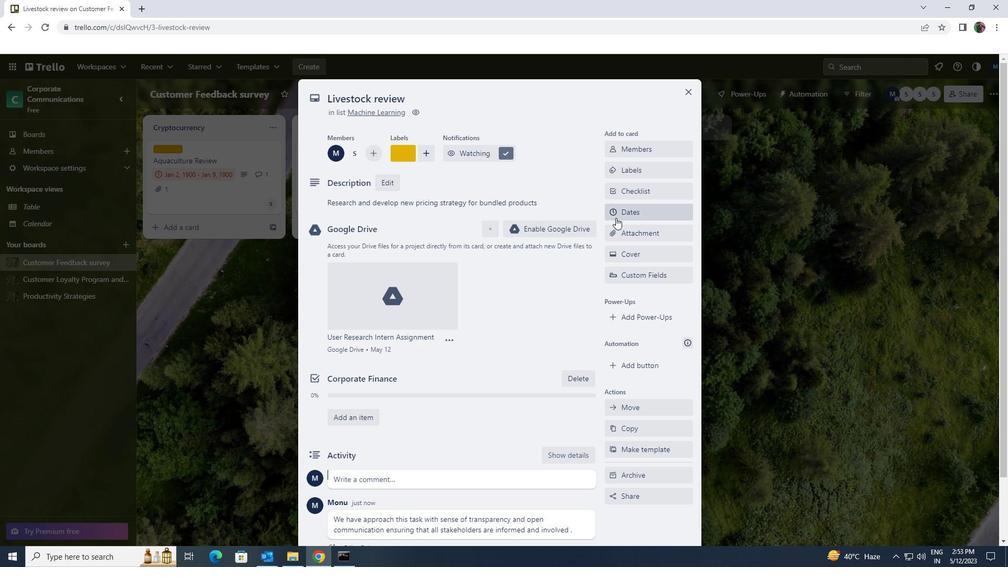 
Action: Mouse moved to (615, 283)
Screenshot: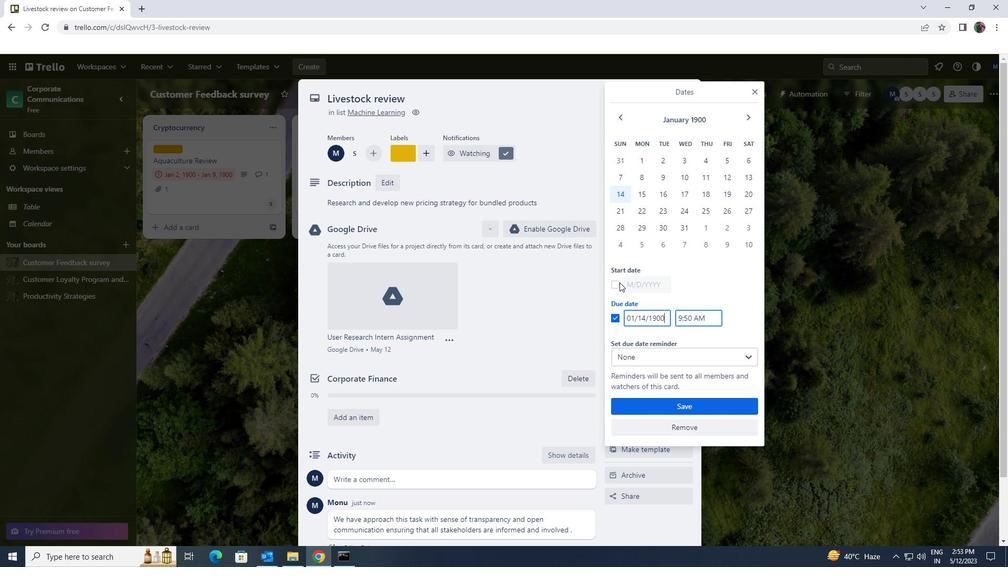 
Action: Mouse pressed left at (615, 283)
Screenshot: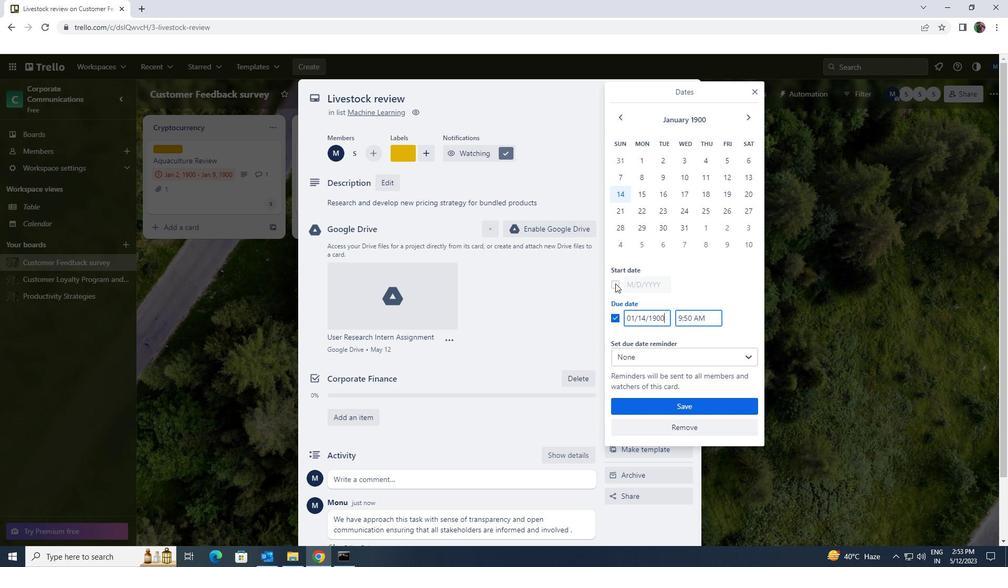 
Action: Mouse moved to (667, 285)
Screenshot: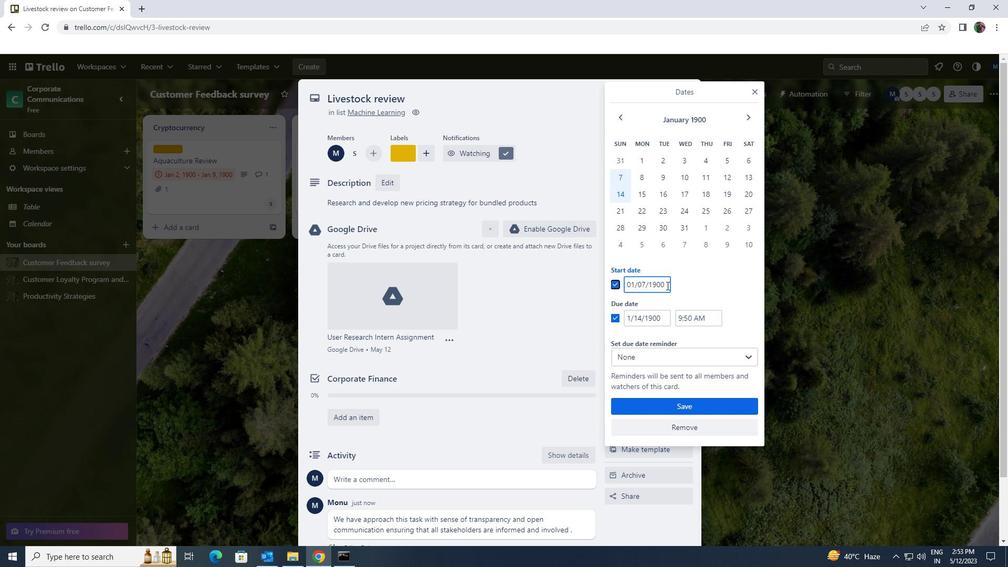 
Action: Mouse pressed left at (667, 285)
Screenshot: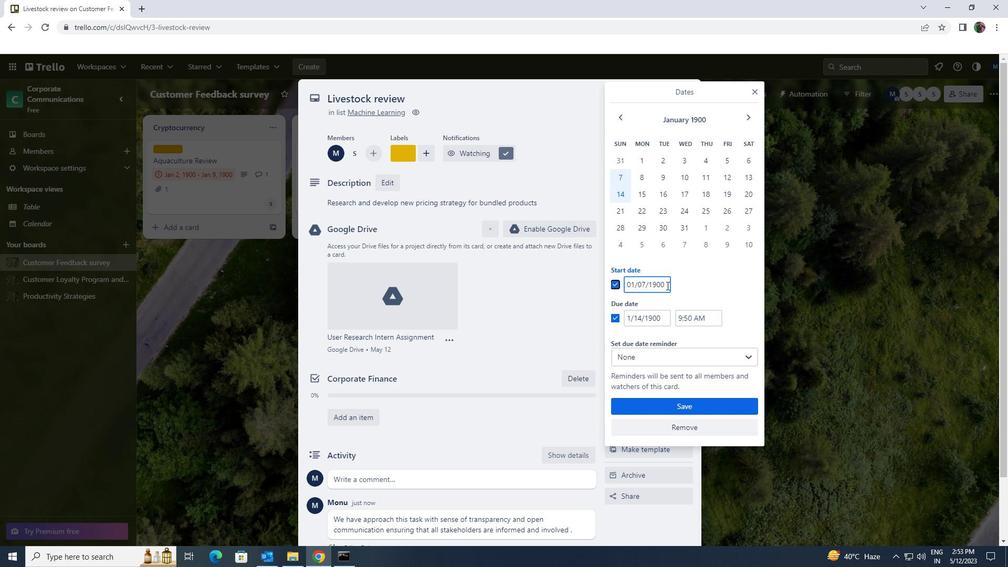 
Action: Mouse moved to (626, 286)
Screenshot: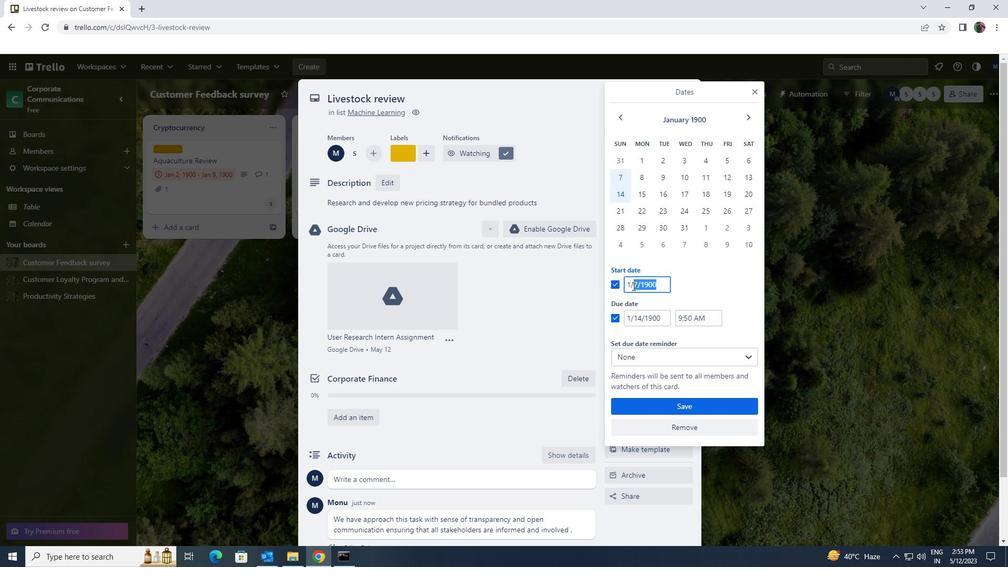 
Action: Key pressed 1/8/1900
Screenshot: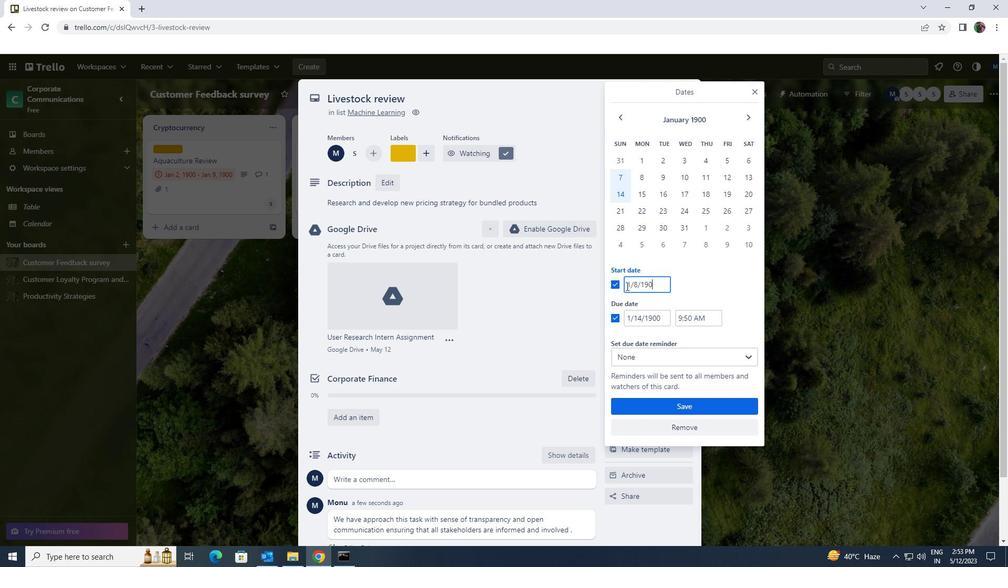 
Action: Mouse moved to (664, 317)
Screenshot: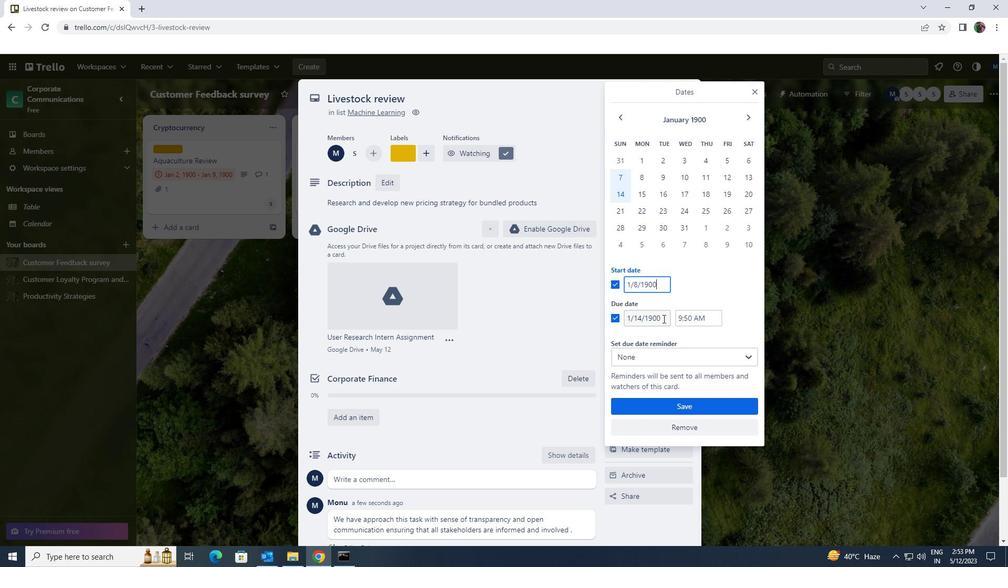 
Action: Mouse pressed left at (664, 317)
Screenshot: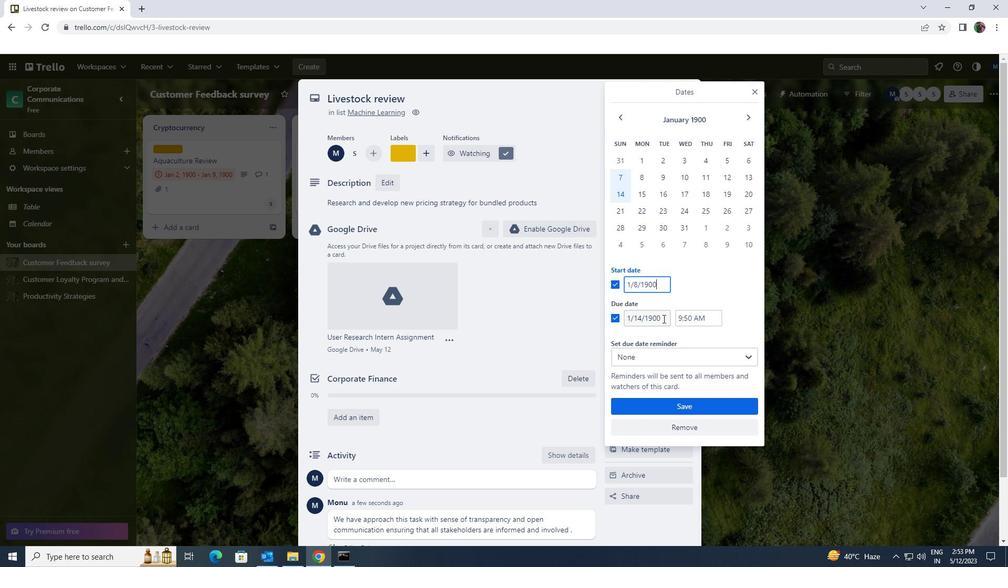 
Action: Mouse moved to (628, 320)
Screenshot: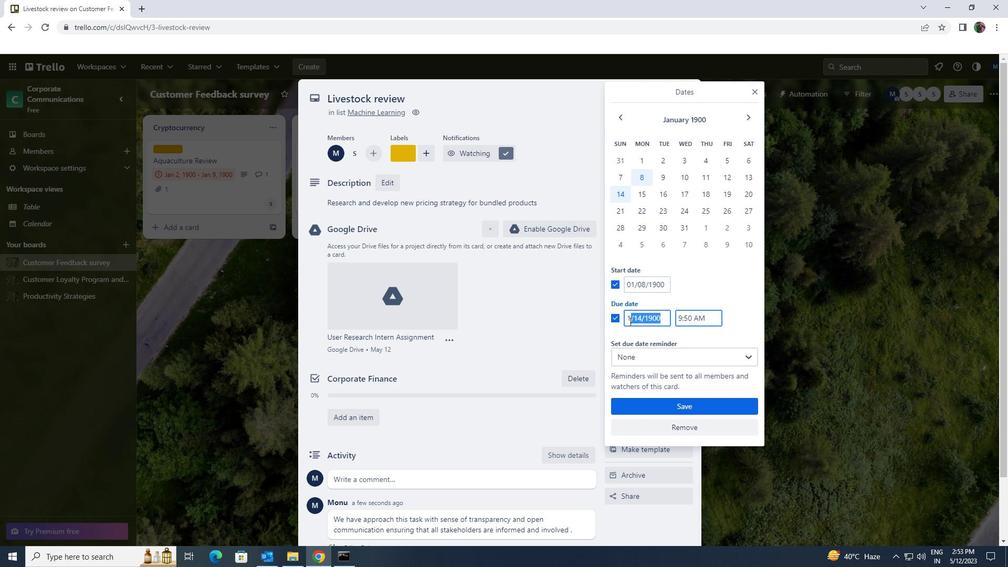 
Action: Key pressed 1/15/1900
Screenshot: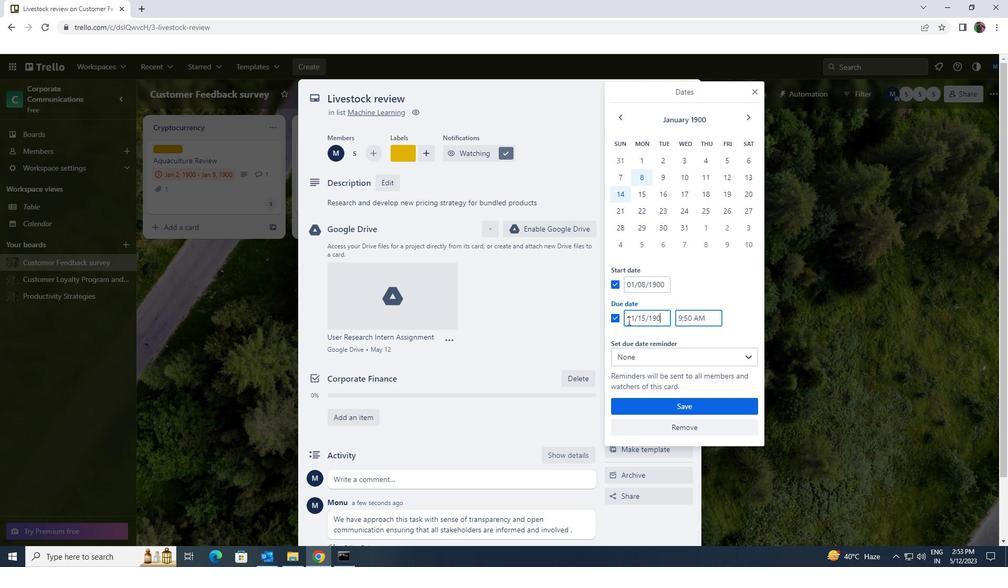 
Action: Mouse moved to (660, 402)
Screenshot: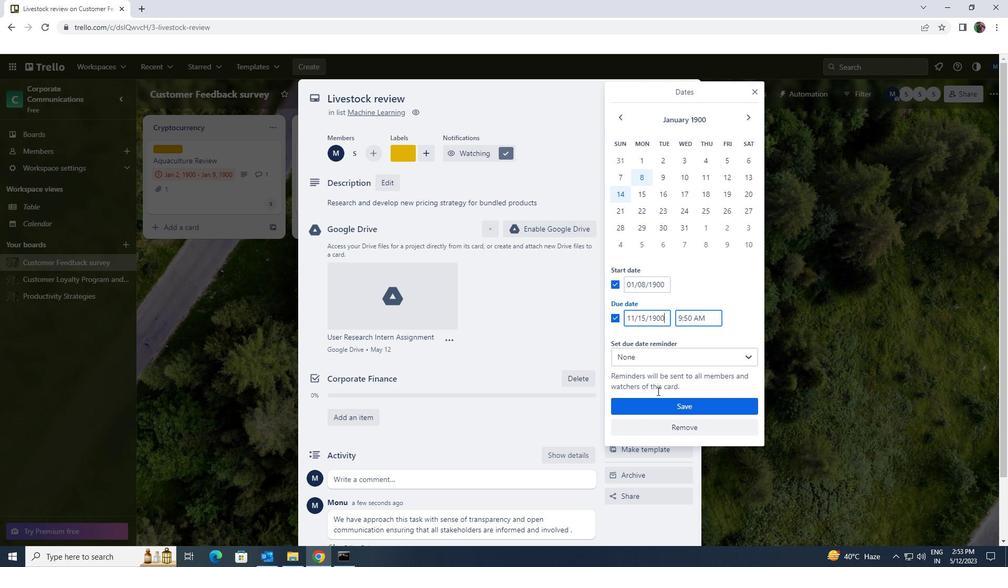 
Action: Mouse pressed left at (660, 402)
Screenshot: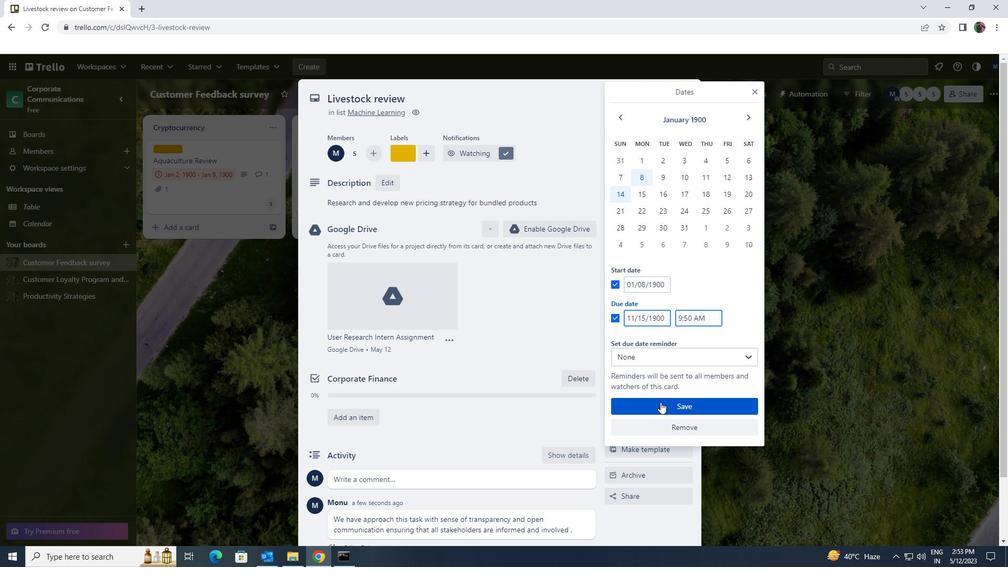 
